 Task: Add the record related list component in the site builder.
Action: Mouse moved to (1126, 80)
Screenshot: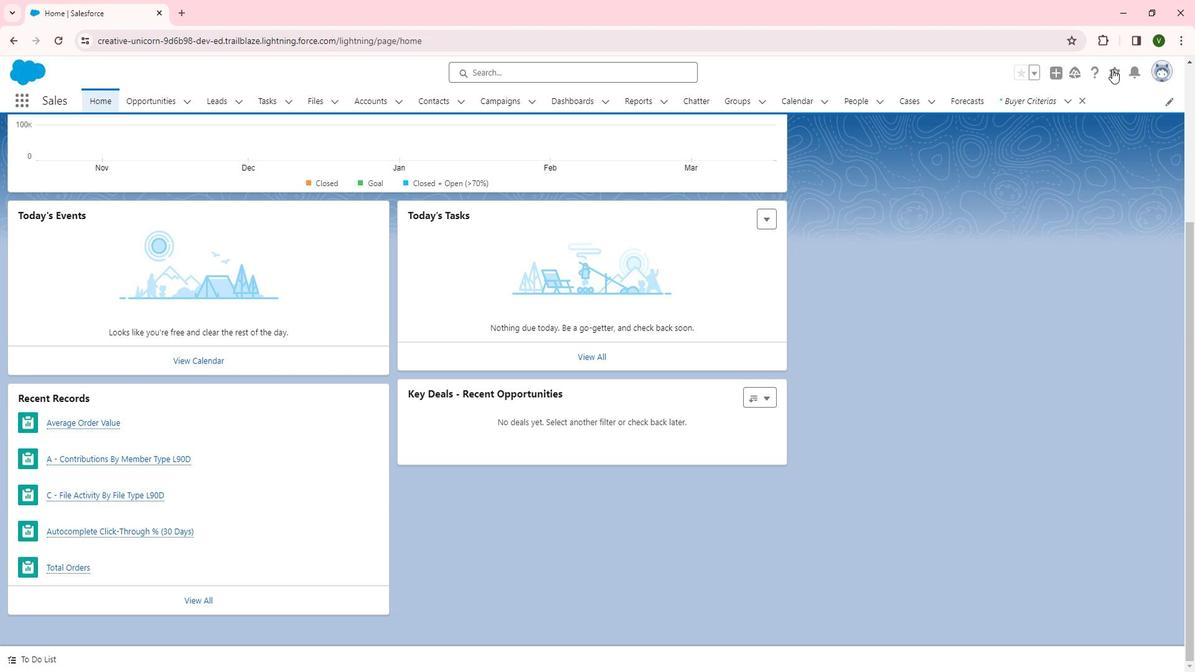 
Action: Mouse pressed left at (1126, 80)
Screenshot: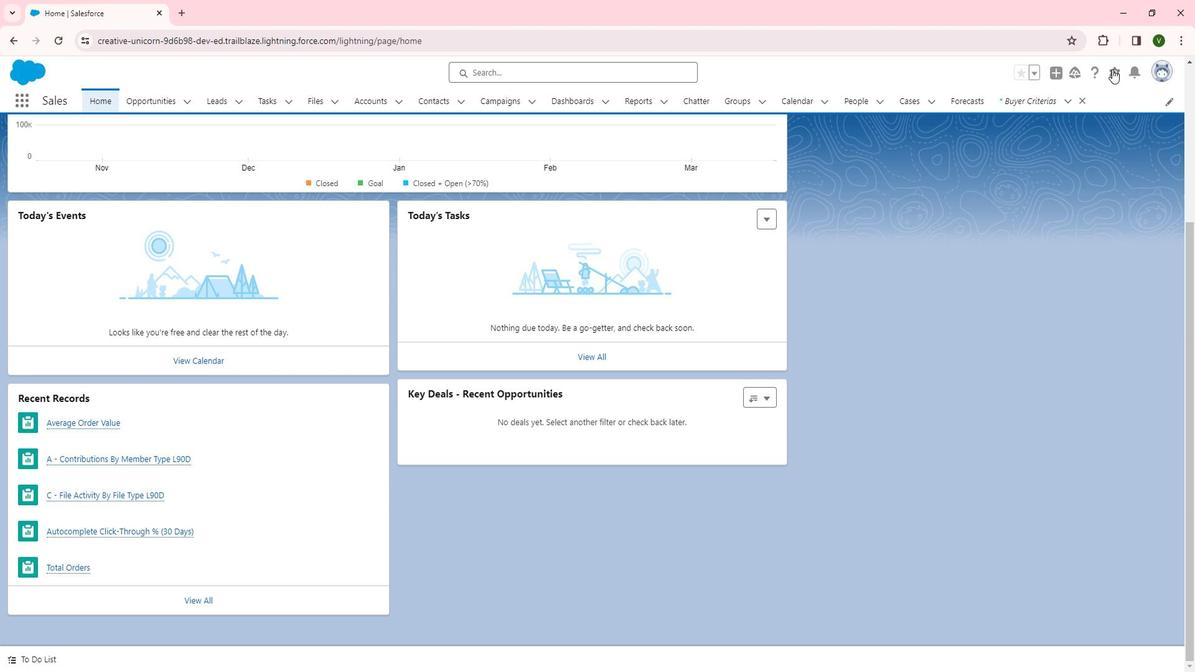 
Action: Mouse moved to (1072, 116)
Screenshot: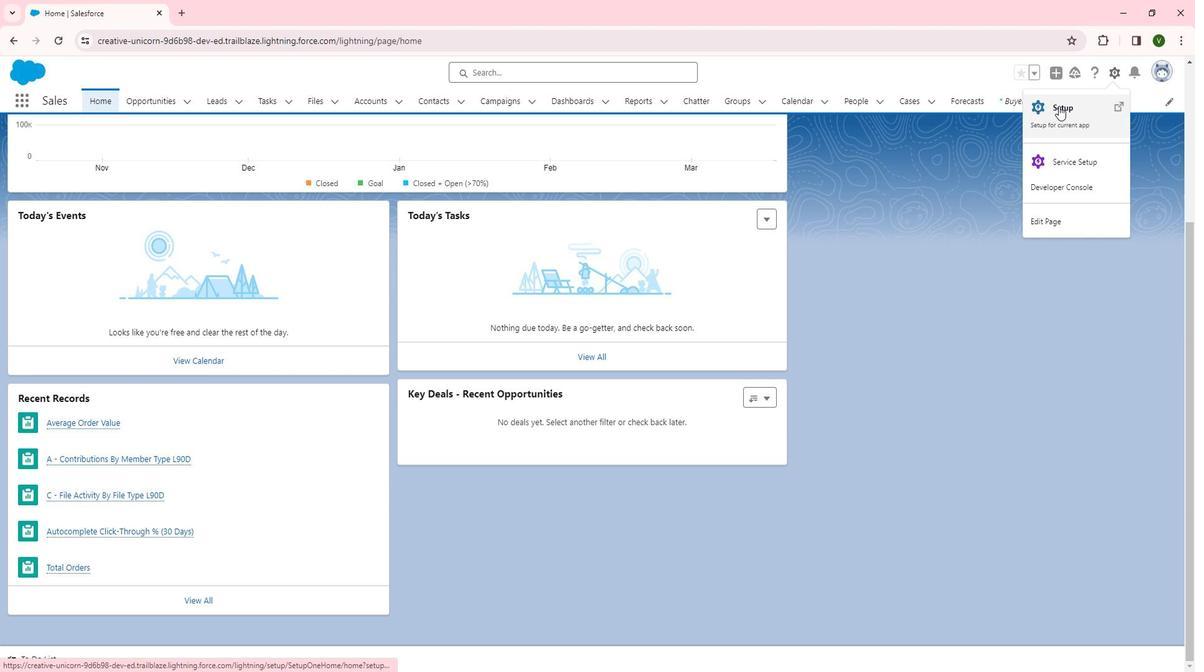 
Action: Mouse pressed left at (1072, 116)
Screenshot: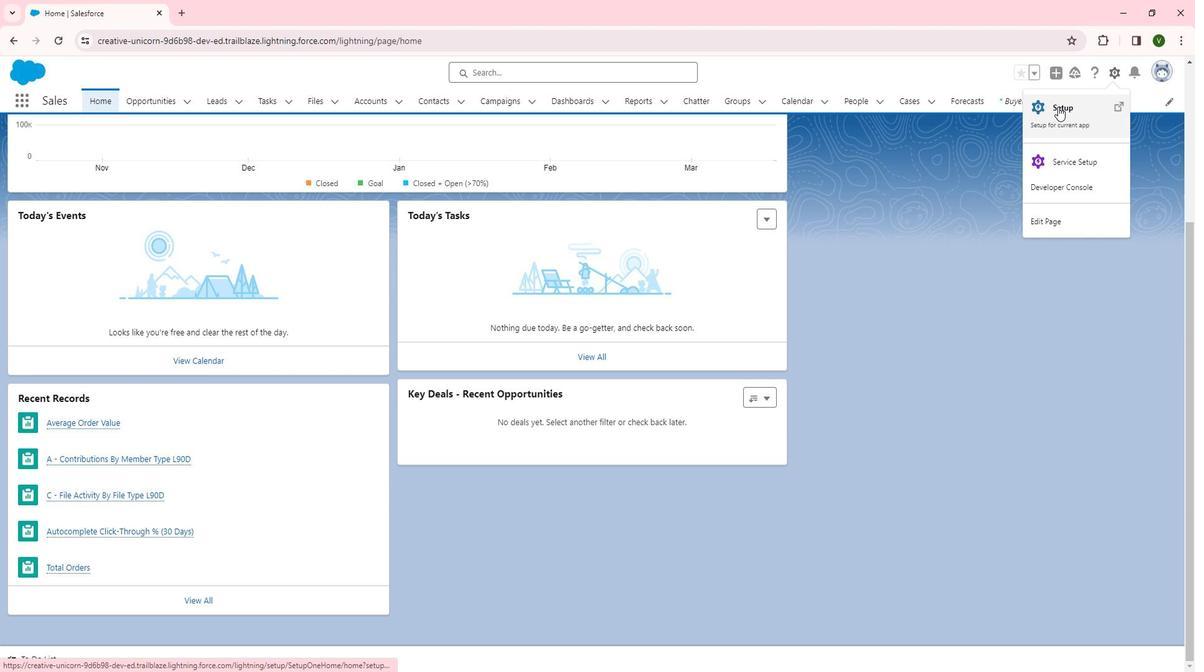 
Action: Mouse moved to (98, 295)
Screenshot: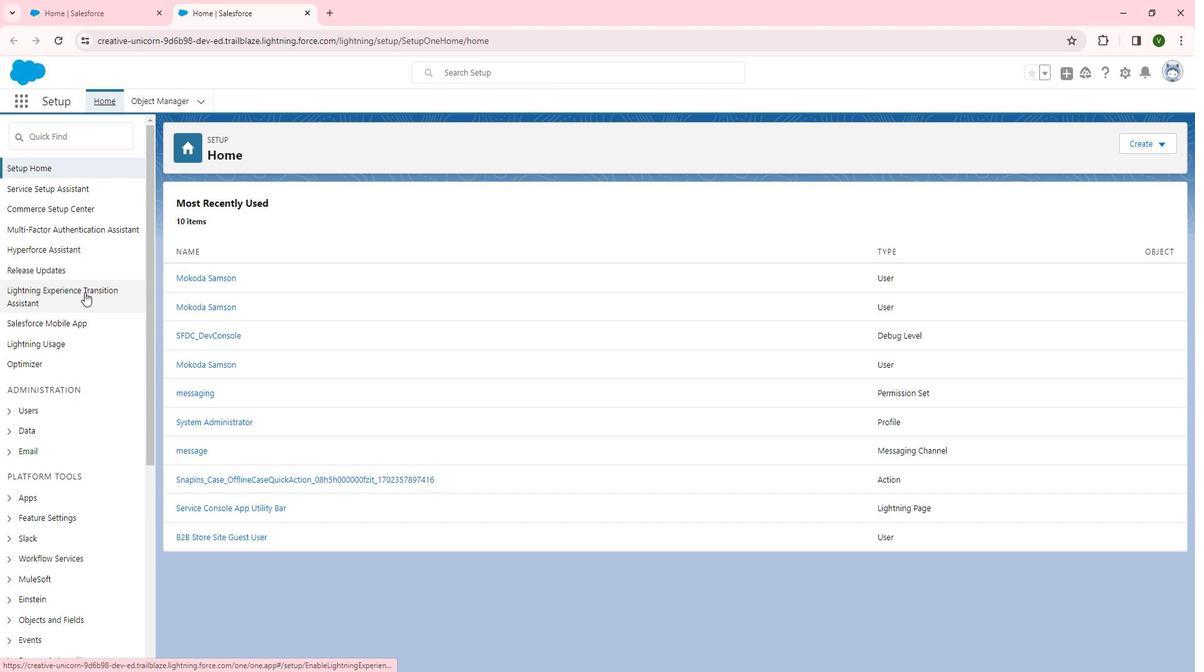 
Action: Mouse scrolled (98, 294) with delta (0, 0)
Screenshot: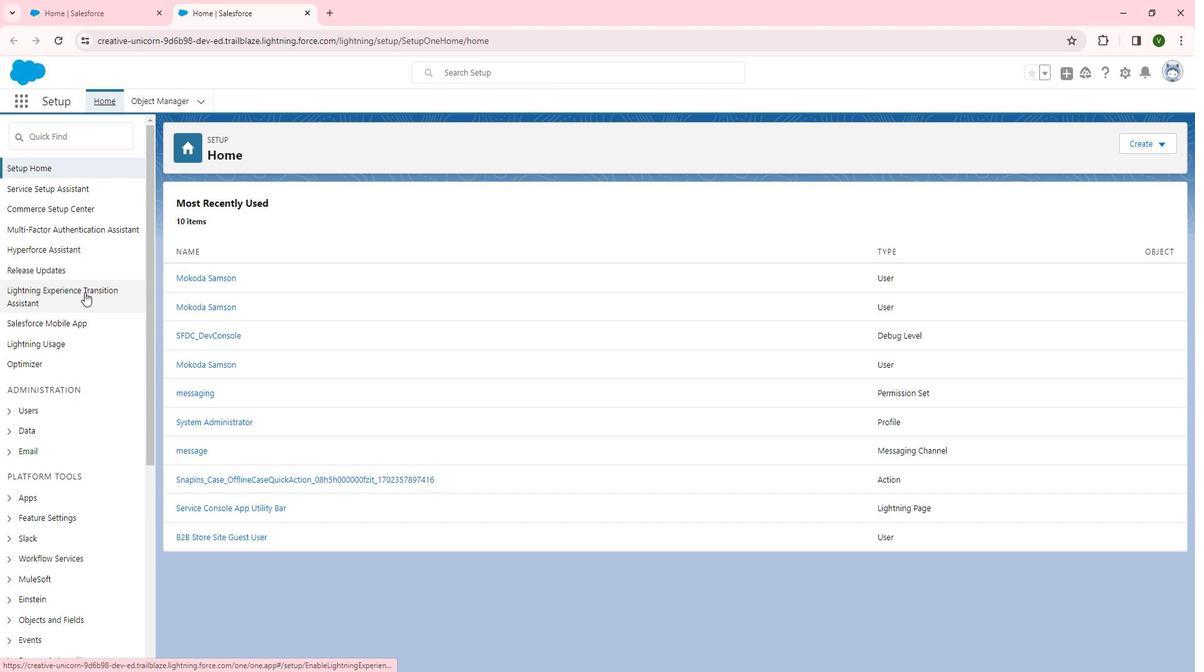 
Action: Mouse scrolled (98, 294) with delta (0, 0)
Screenshot: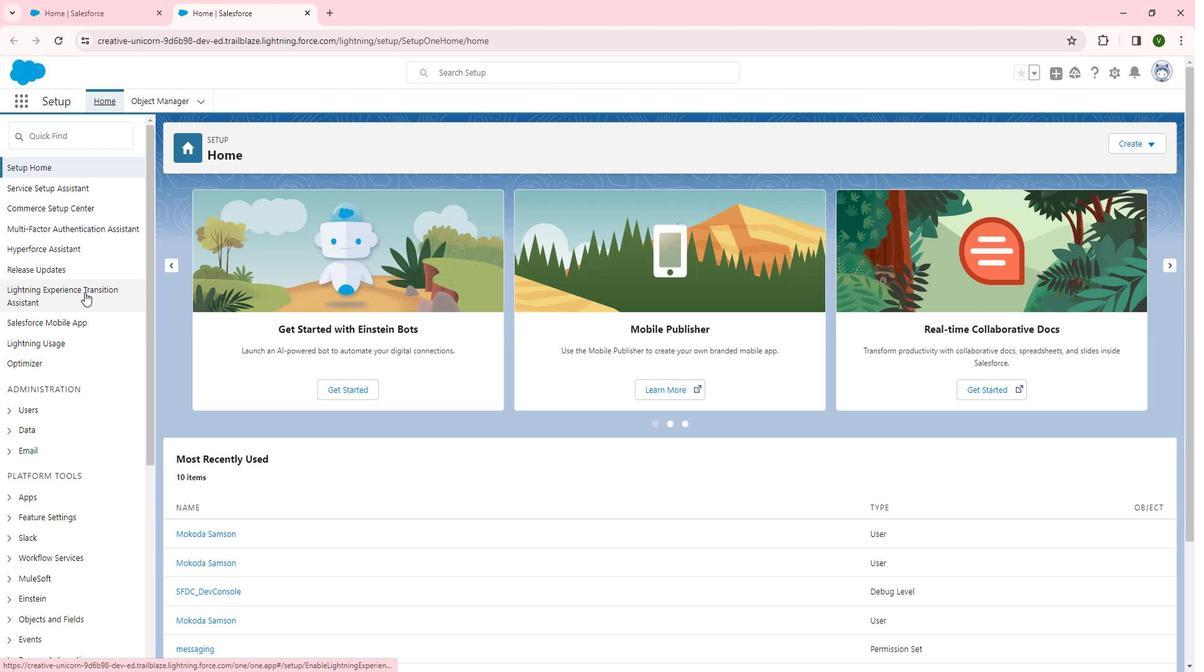 
Action: Mouse moved to (75, 384)
Screenshot: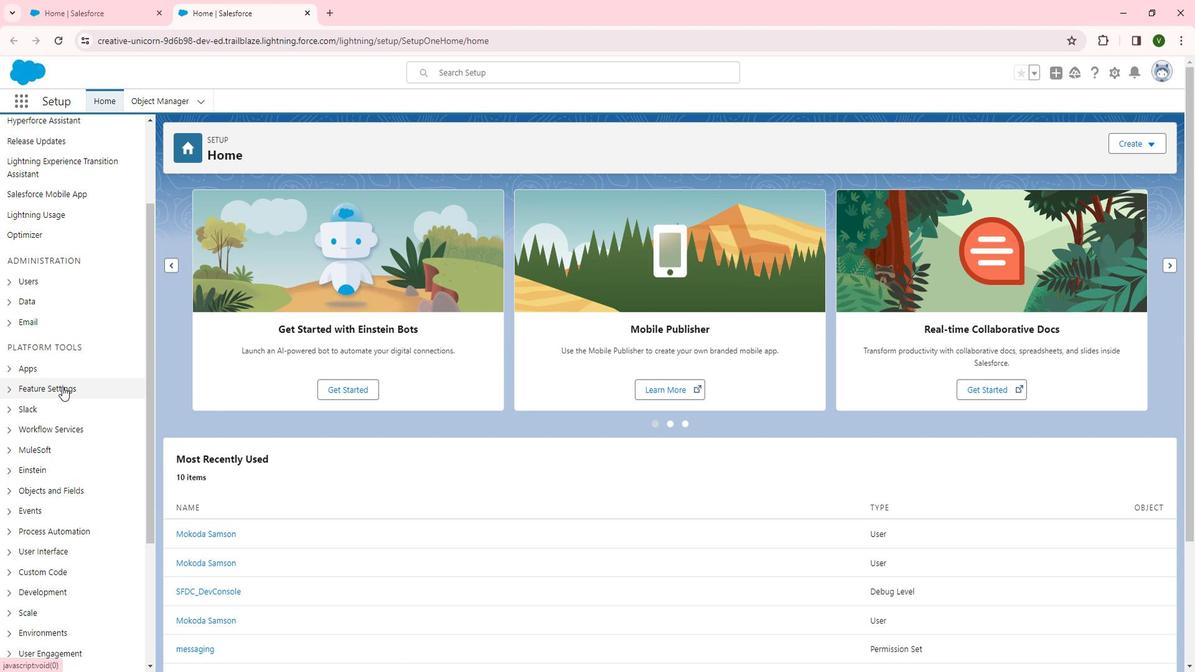 
Action: Mouse pressed left at (75, 384)
Screenshot: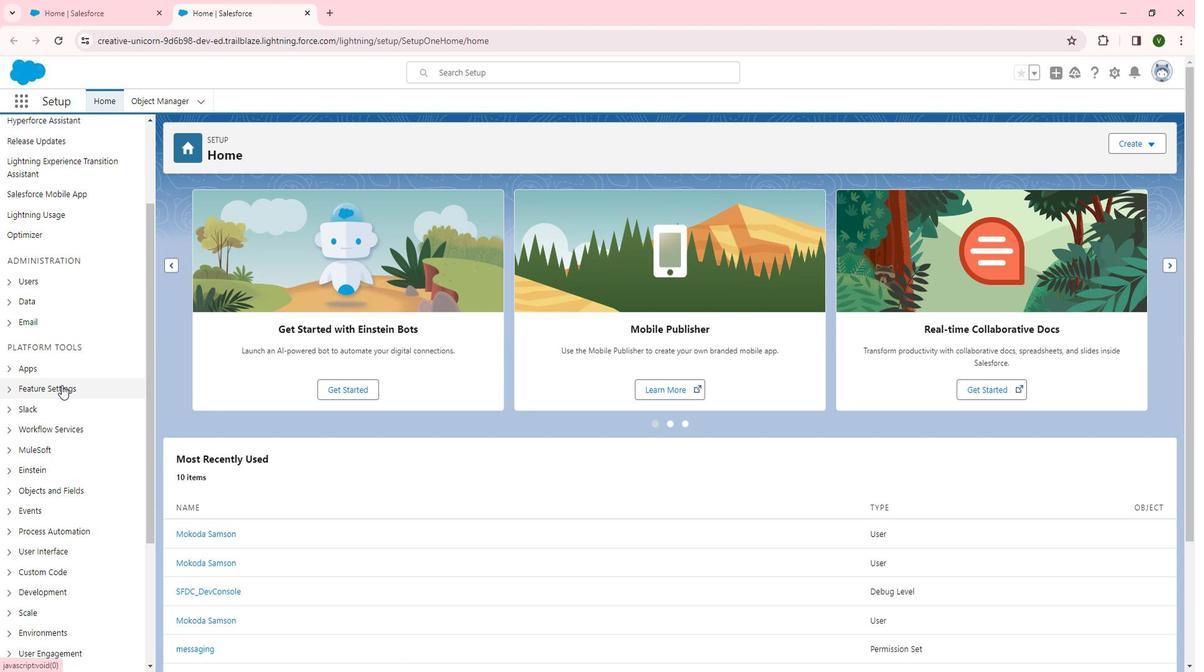 
Action: Mouse moved to (160, 334)
Screenshot: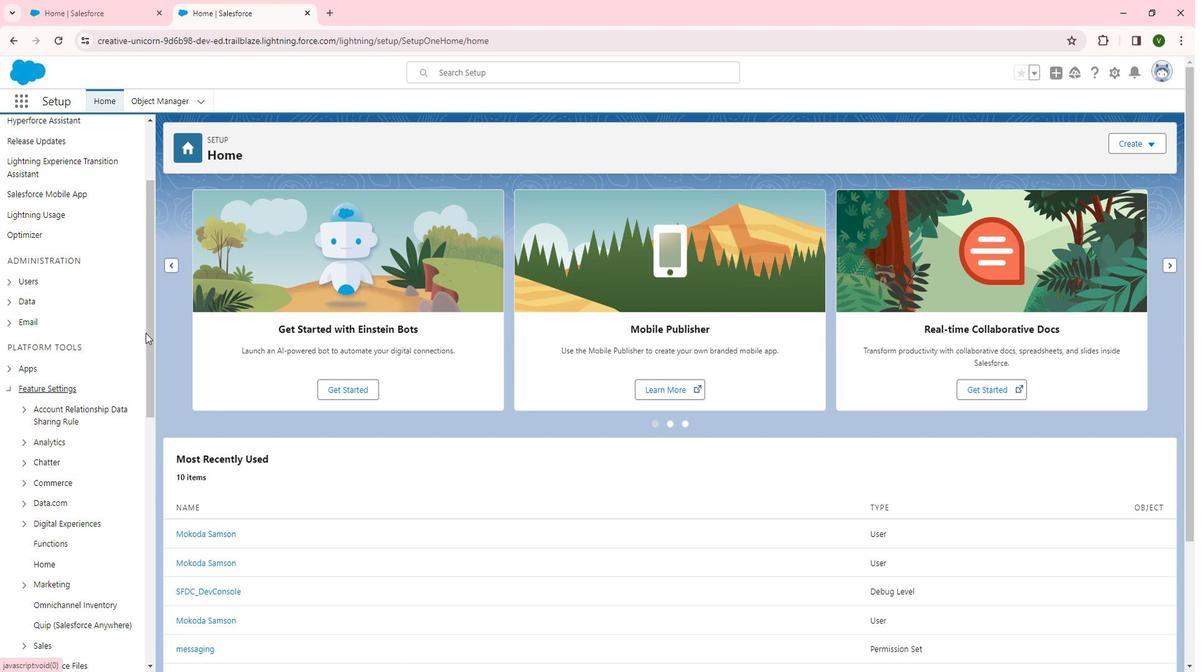 
Action: Mouse scrolled (160, 333) with delta (0, 0)
Screenshot: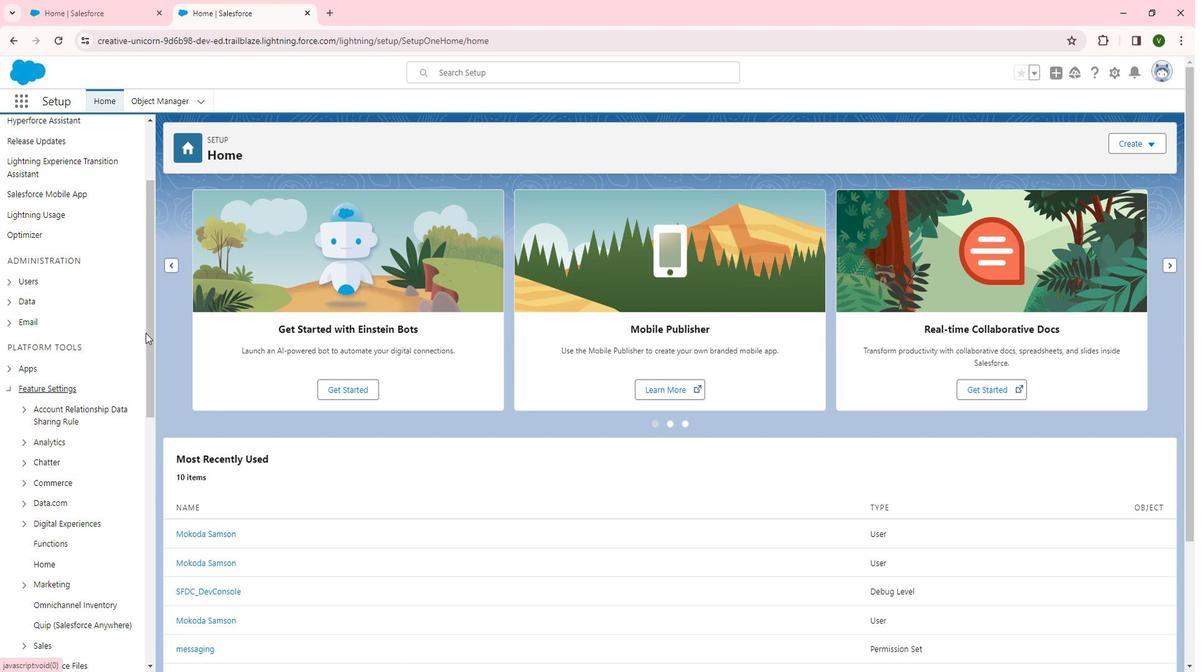 
Action: Mouse scrolled (160, 333) with delta (0, 0)
Screenshot: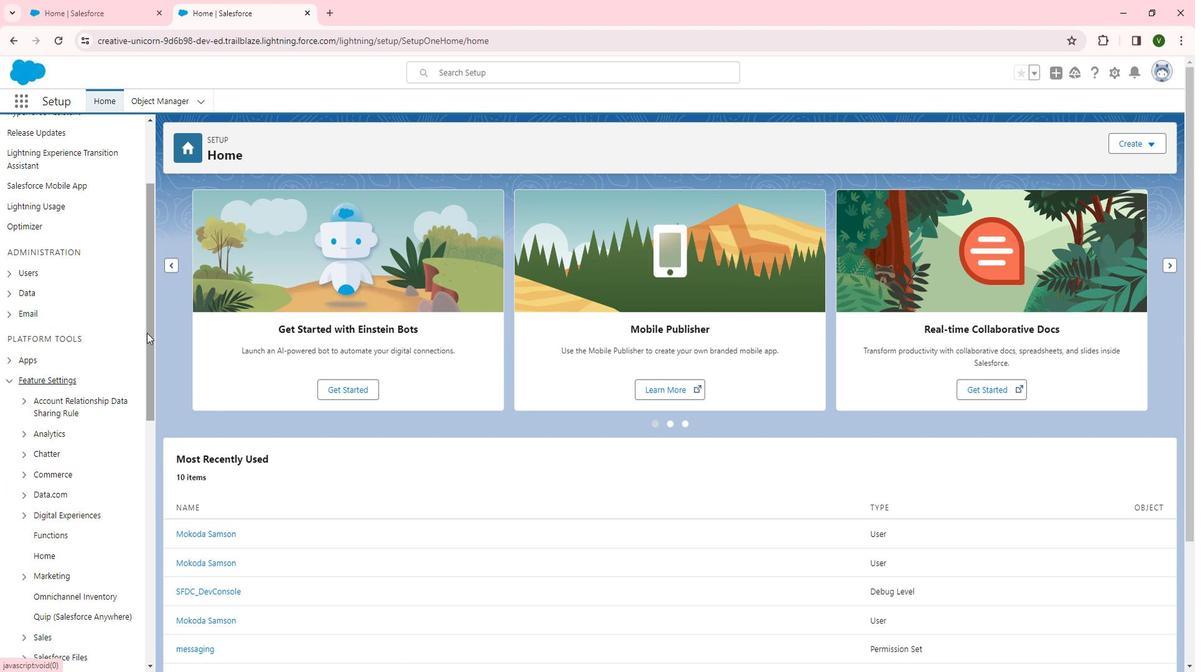 
Action: Mouse moved to (78, 392)
Screenshot: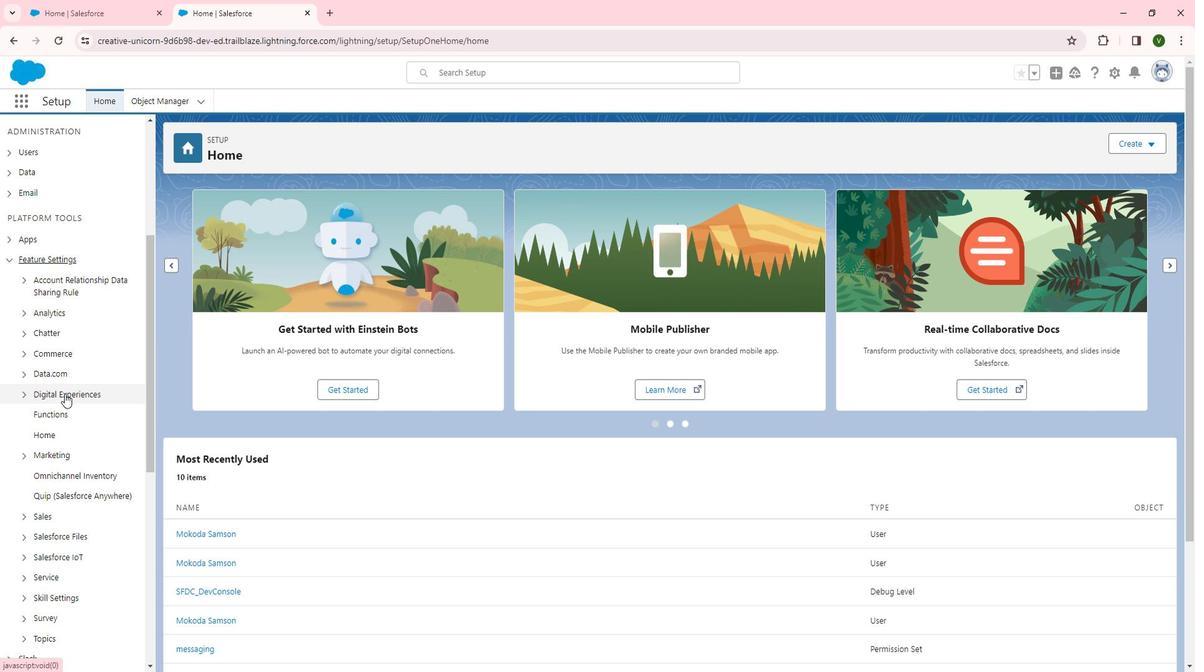 
Action: Mouse pressed left at (78, 392)
Screenshot: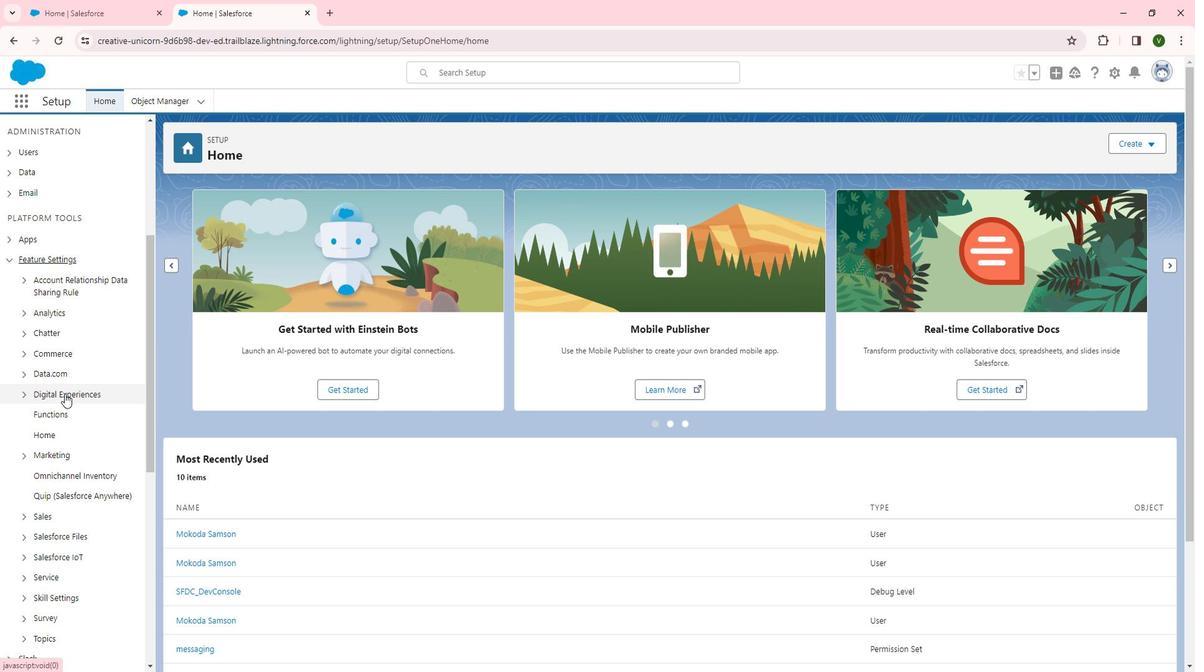 
Action: Mouse moved to (84, 390)
Screenshot: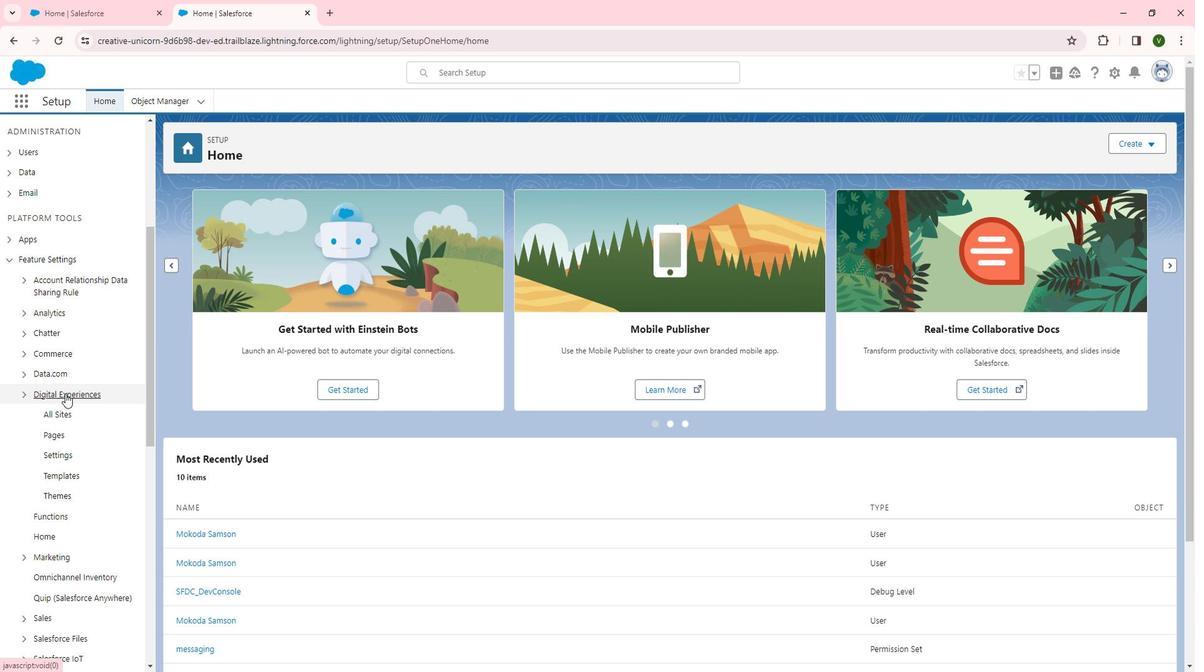 
Action: Mouse scrolled (84, 389) with delta (0, 0)
Screenshot: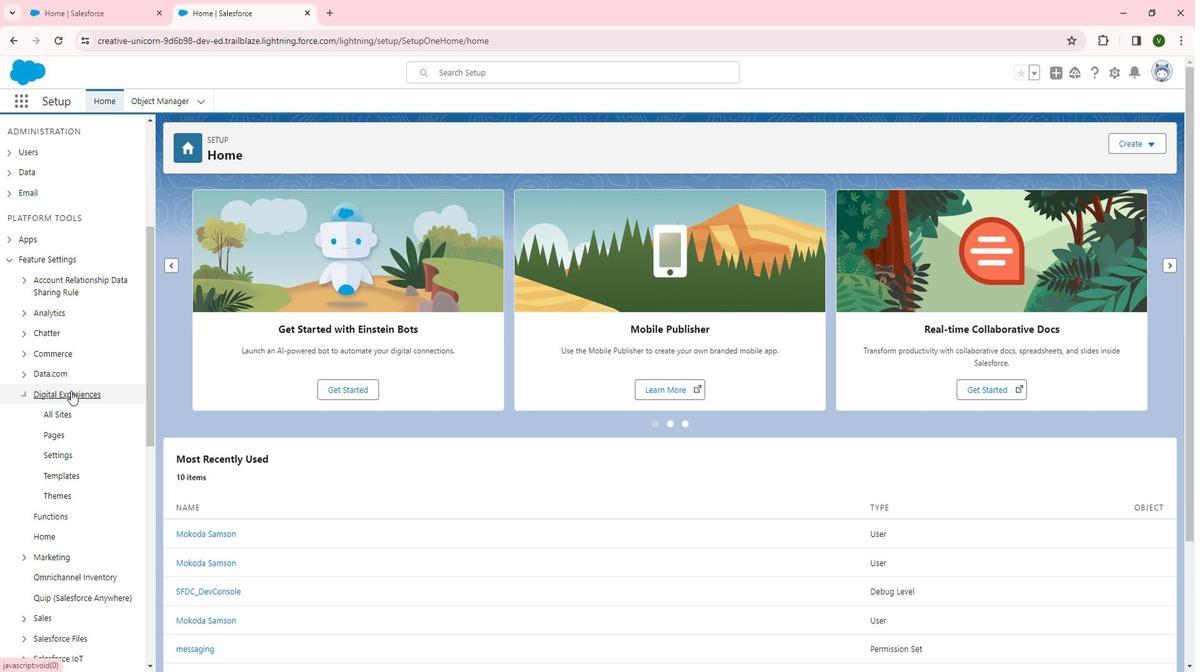 
Action: Mouse scrolled (84, 389) with delta (0, 0)
Screenshot: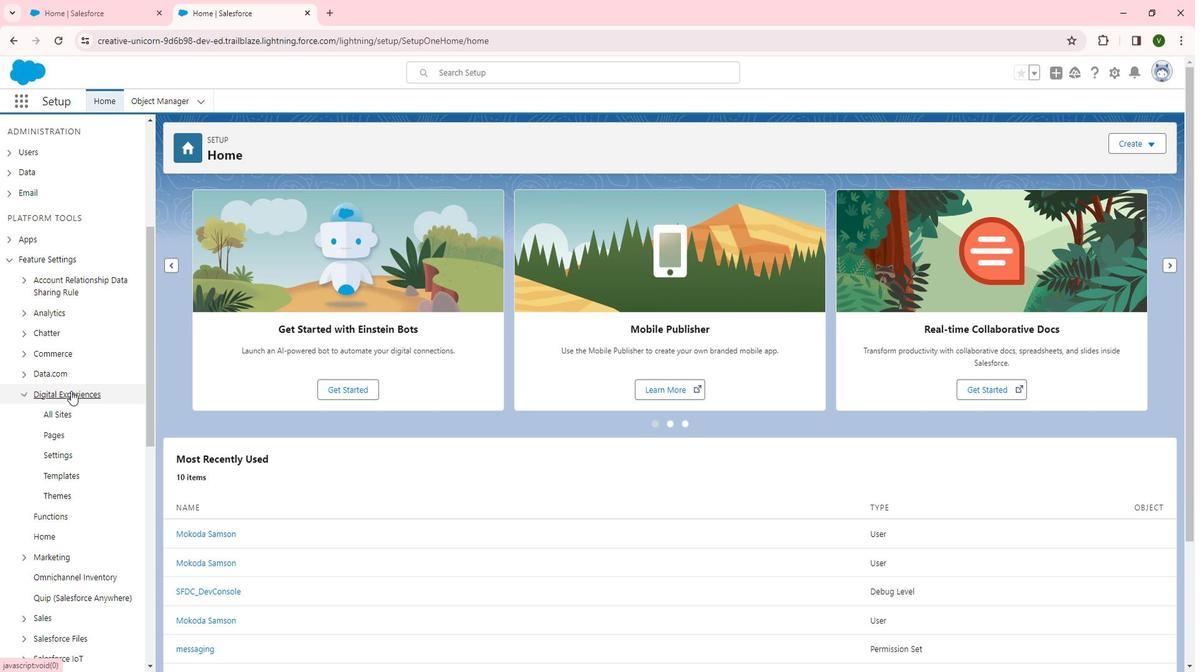 
Action: Mouse moved to (79, 290)
Screenshot: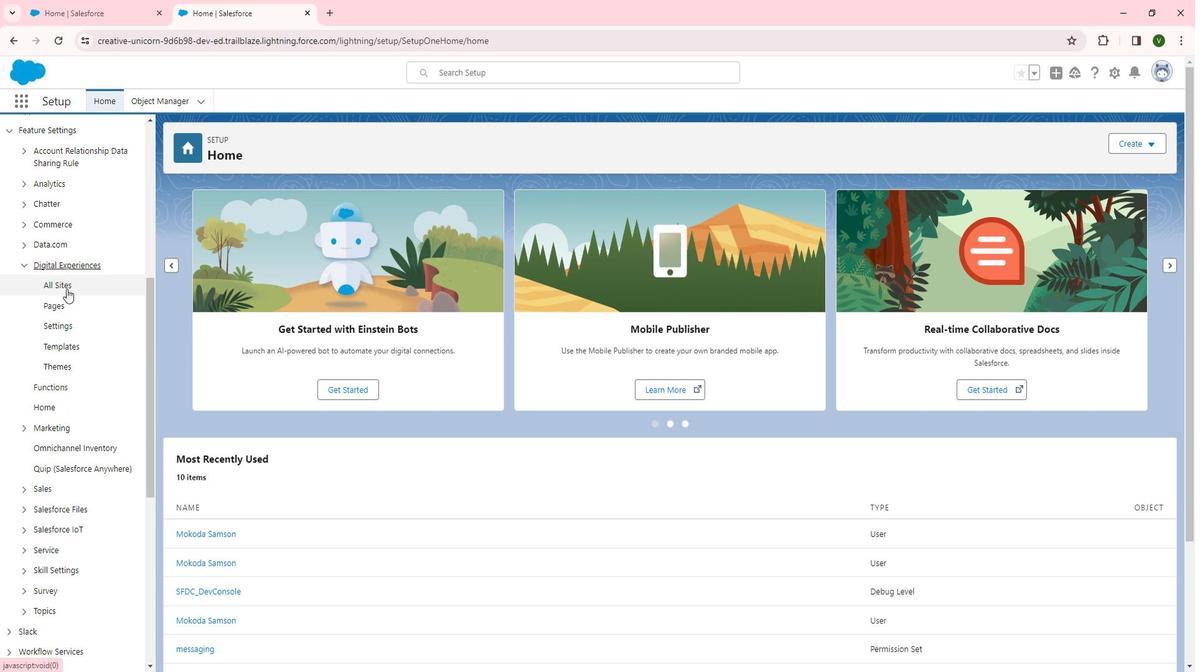 
Action: Mouse pressed left at (79, 290)
Screenshot: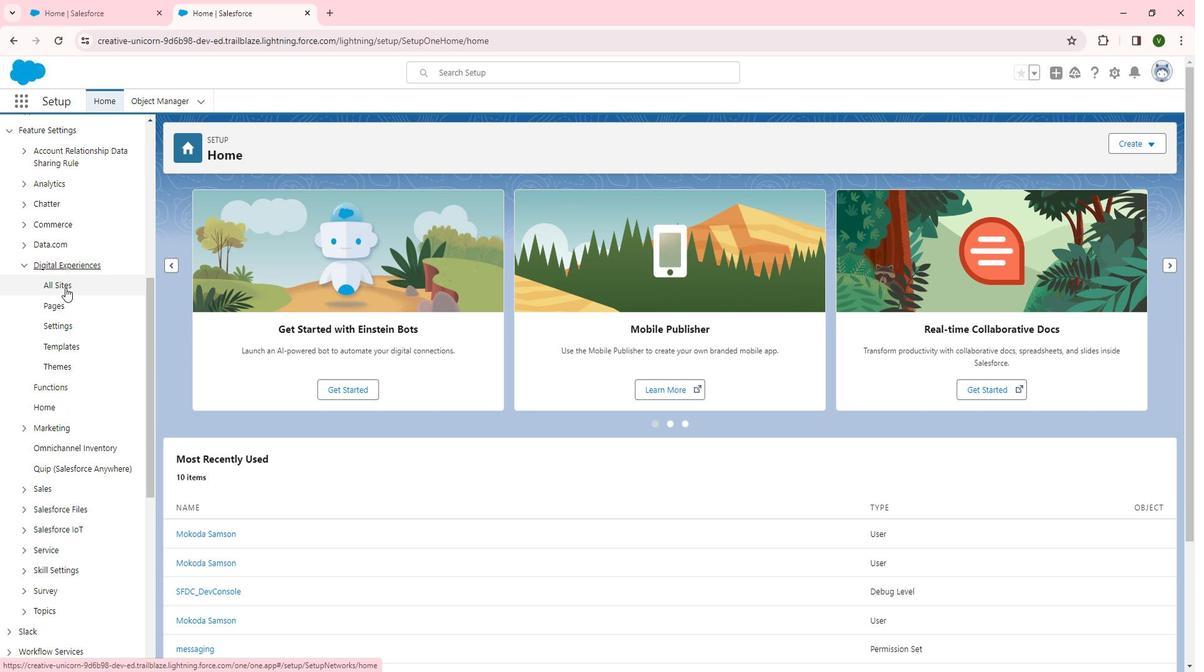 
Action: Mouse moved to (216, 368)
Screenshot: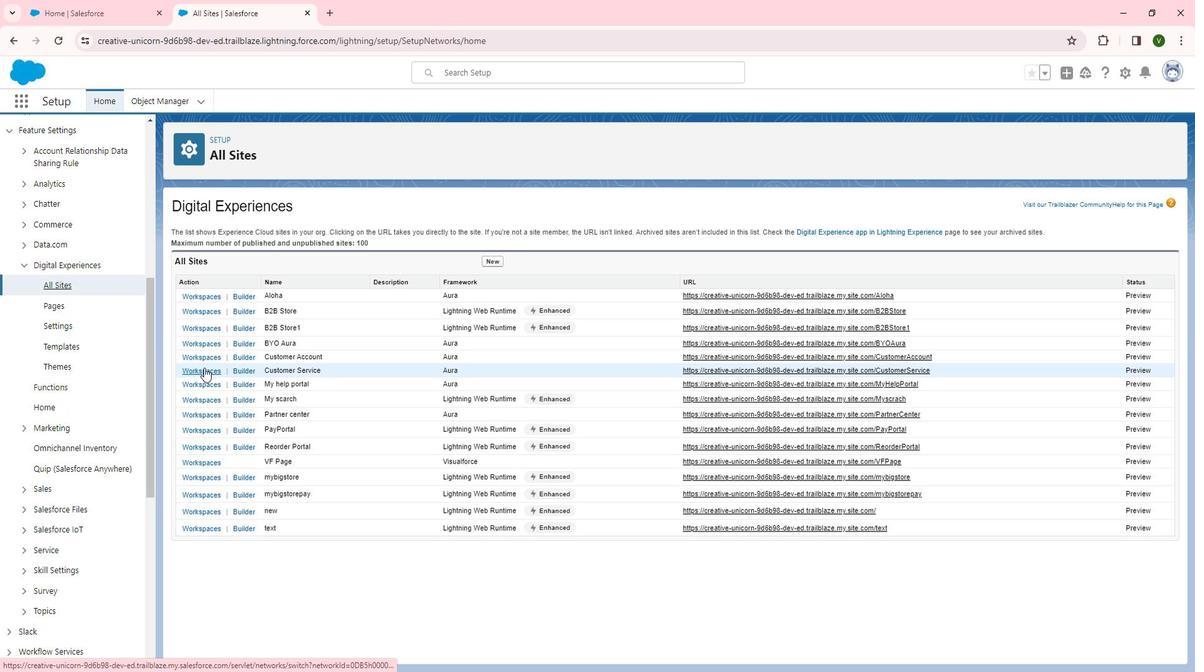 
Action: Mouse pressed left at (216, 368)
Screenshot: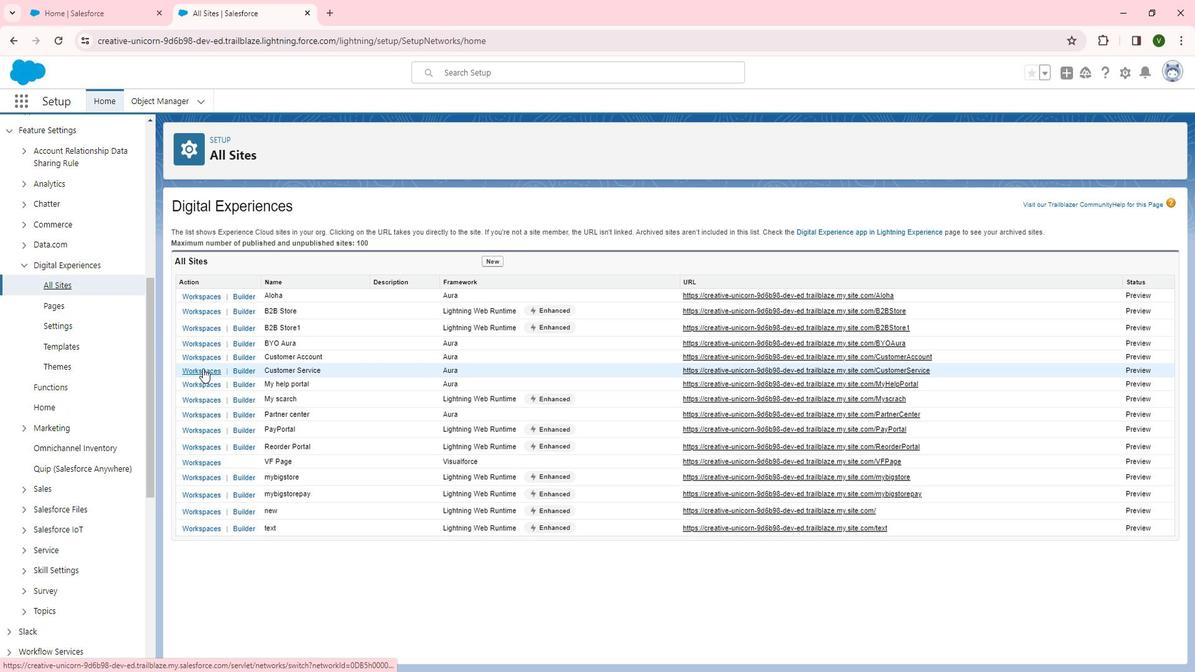 
Action: Mouse moved to (149, 300)
Screenshot: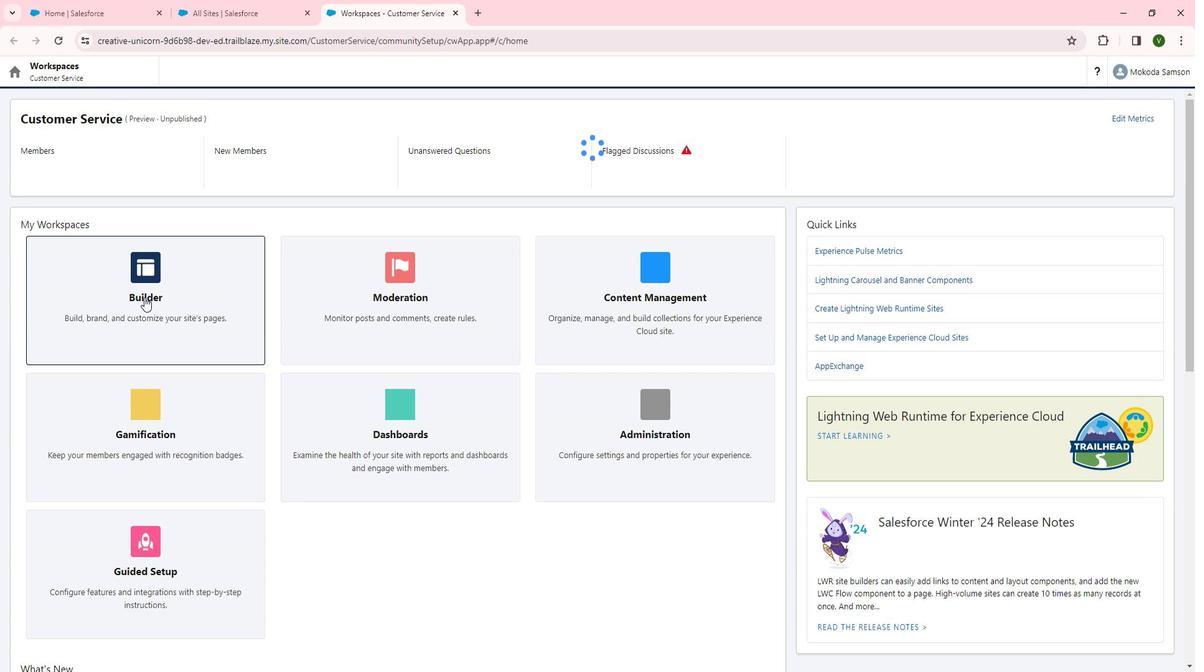 
Action: Mouse pressed left at (149, 300)
Screenshot: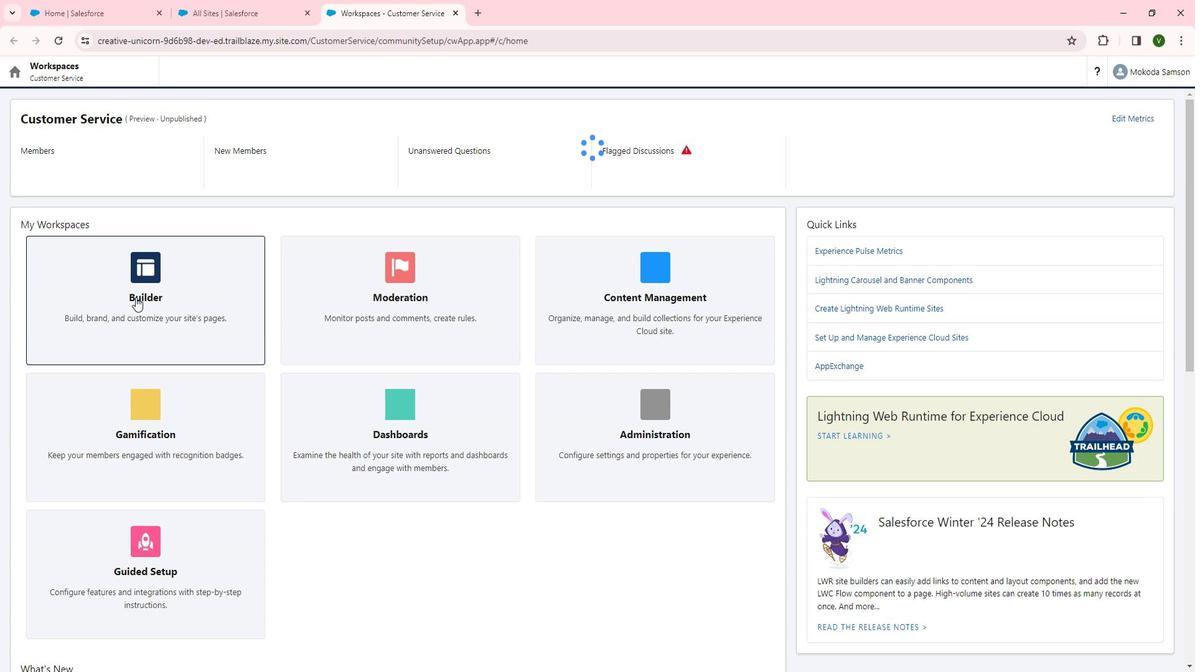 
Action: Mouse moved to (36, 130)
Screenshot: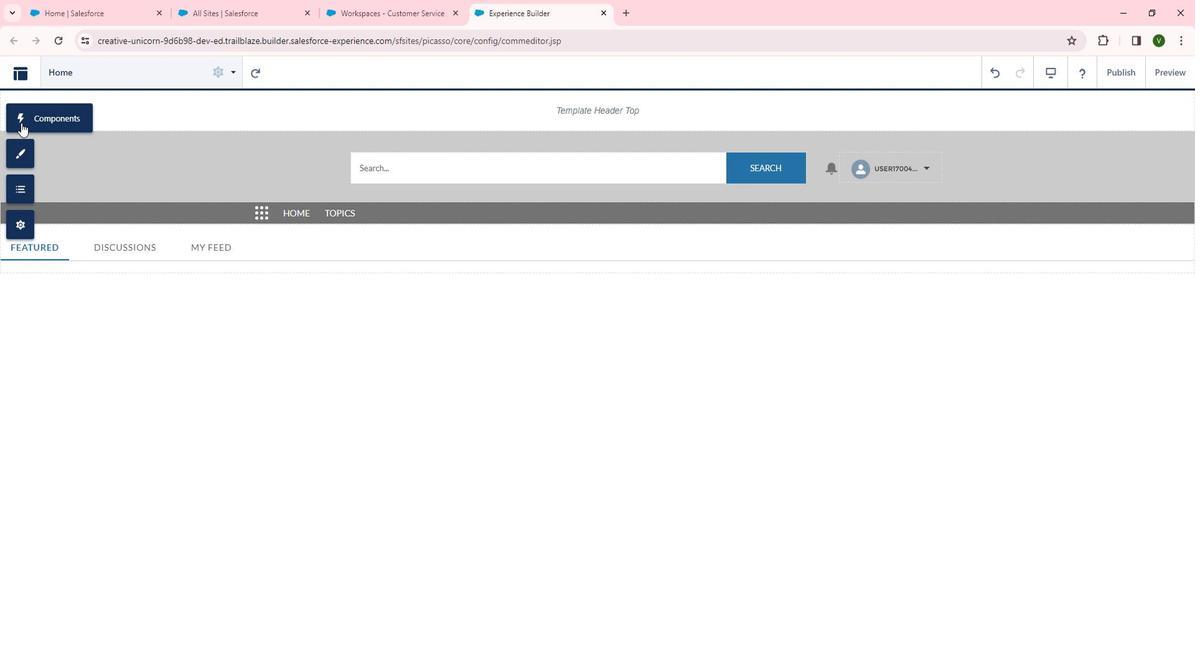 
Action: Mouse pressed left at (36, 130)
Screenshot: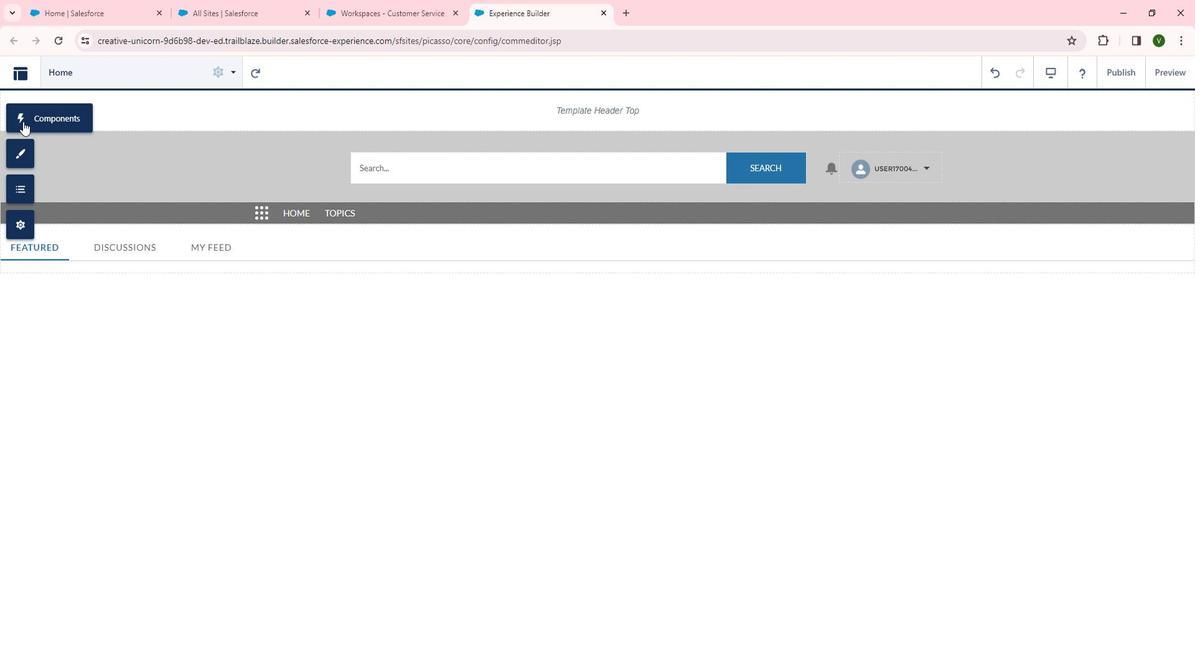 
Action: Mouse moved to (185, 454)
Screenshot: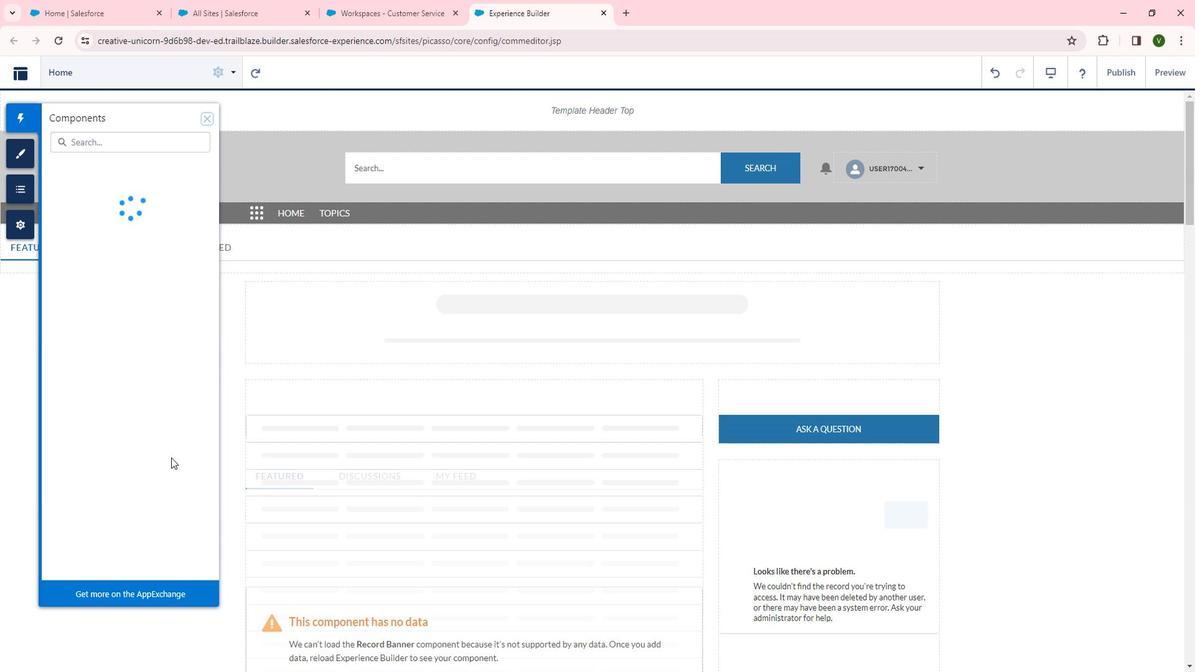 
Action: Mouse scrolled (185, 453) with delta (0, 0)
Screenshot: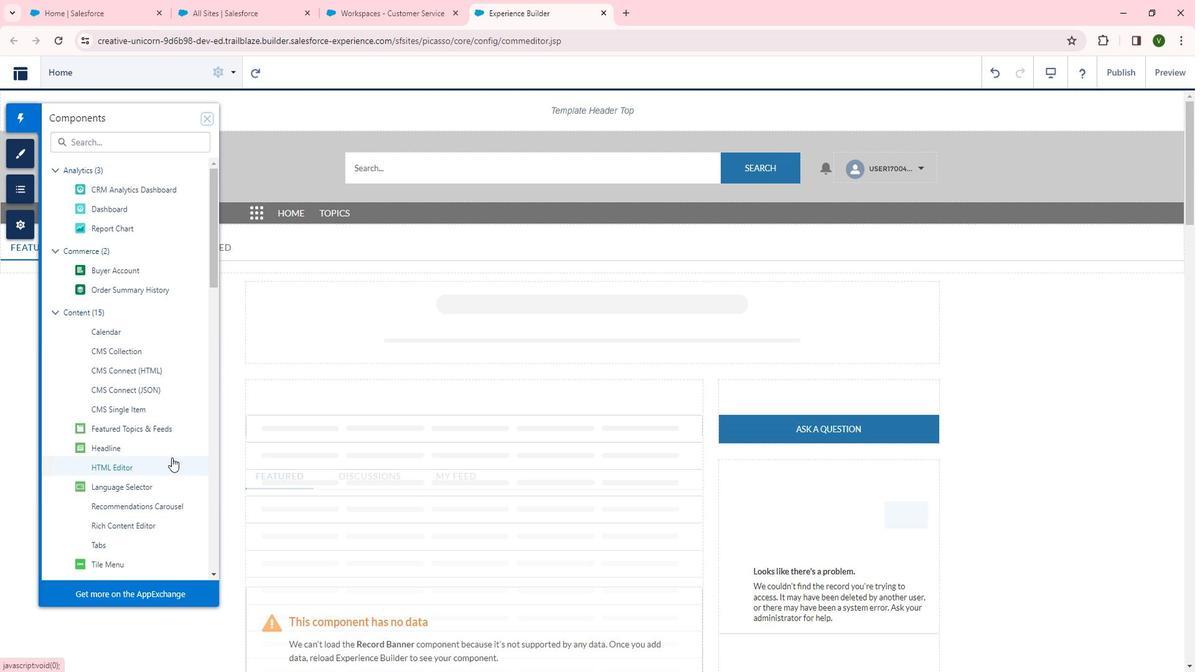 
Action: Mouse scrolled (185, 453) with delta (0, 0)
Screenshot: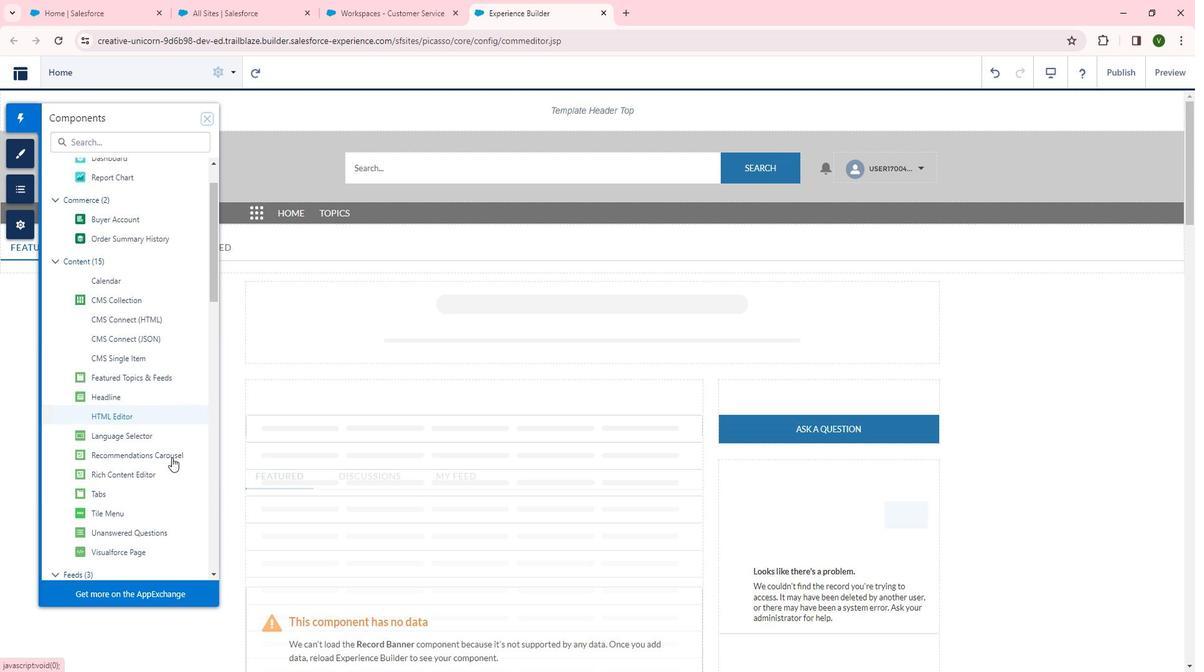 
Action: Mouse scrolled (185, 453) with delta (0, 0)
Screenshot: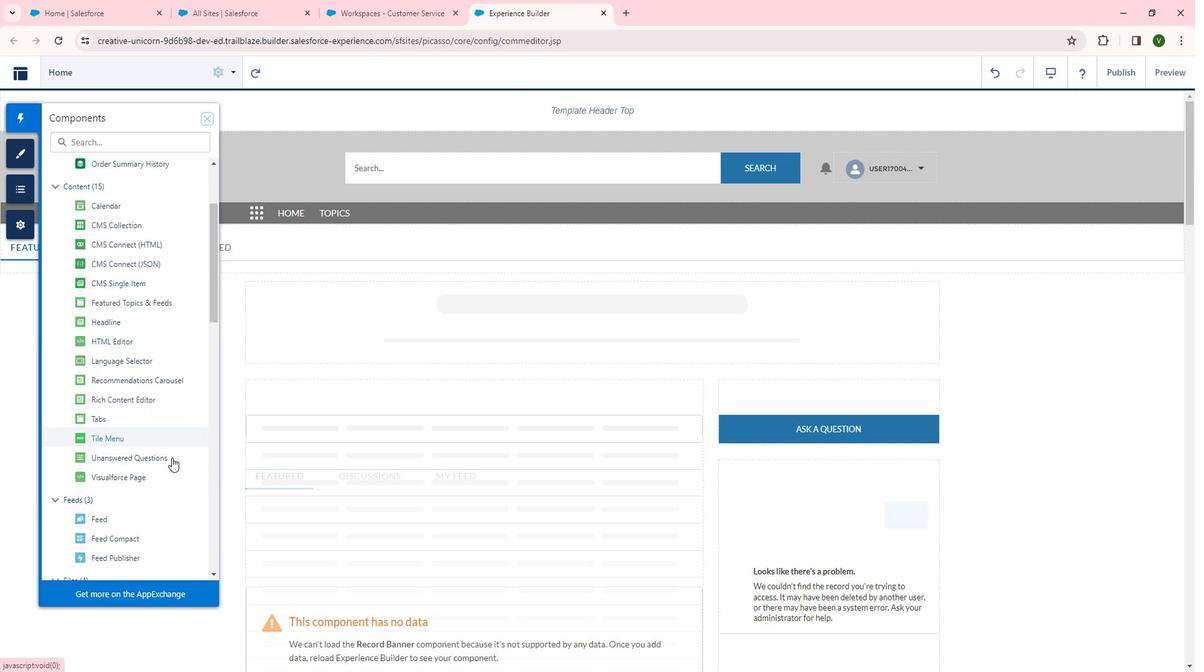 
Action: Mouse scrolled (185, 453) with delta (0, 0)
Screenshot: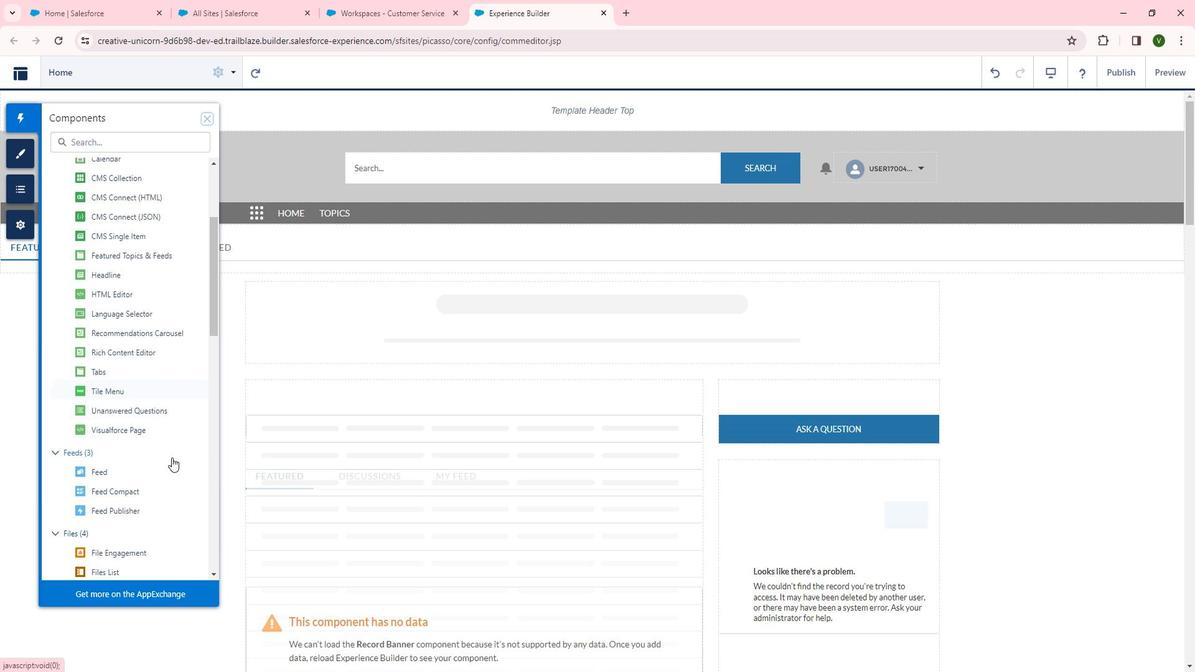 
Action: Mouse scrolled (185, 453) with delta (0, 0)
Screenshot: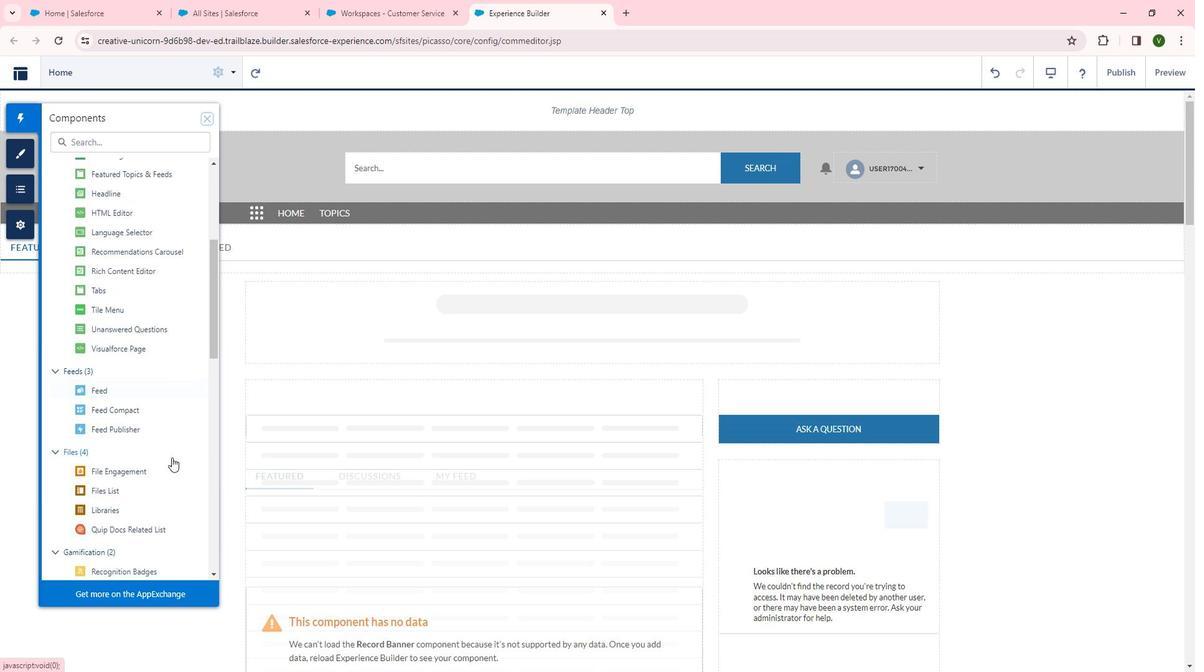 
Action: Mouse moved to (470, 519)
Screenshot: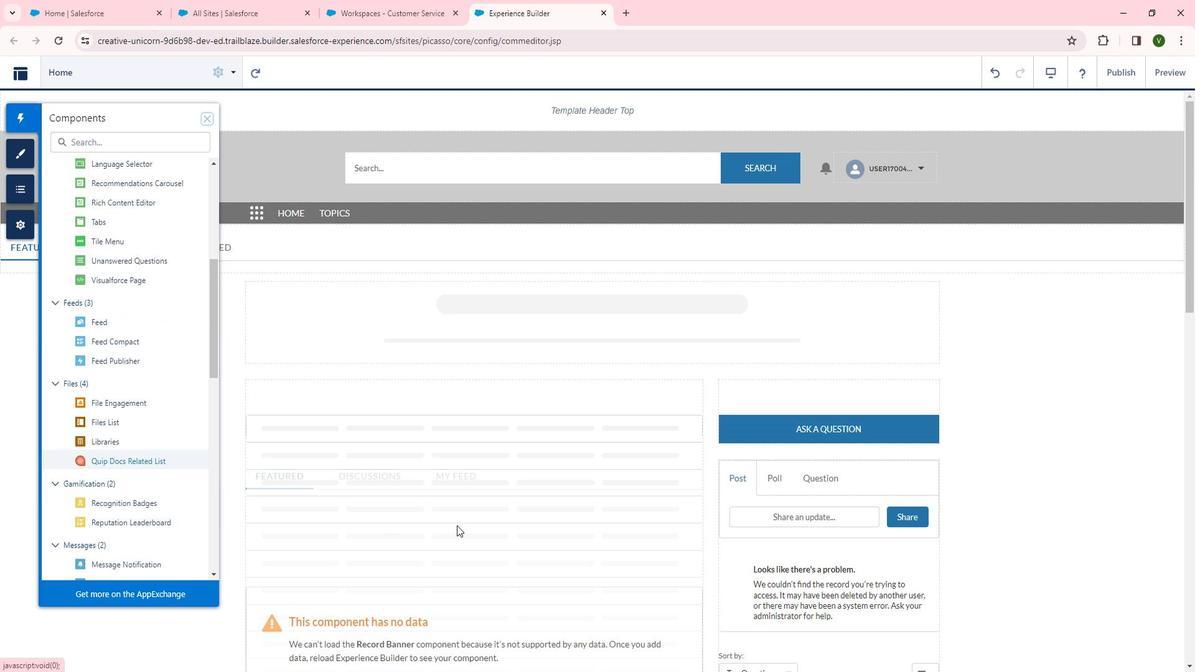 
Action: Mouse scrolled (470, 519) with delta (0, 0)
Screenshot: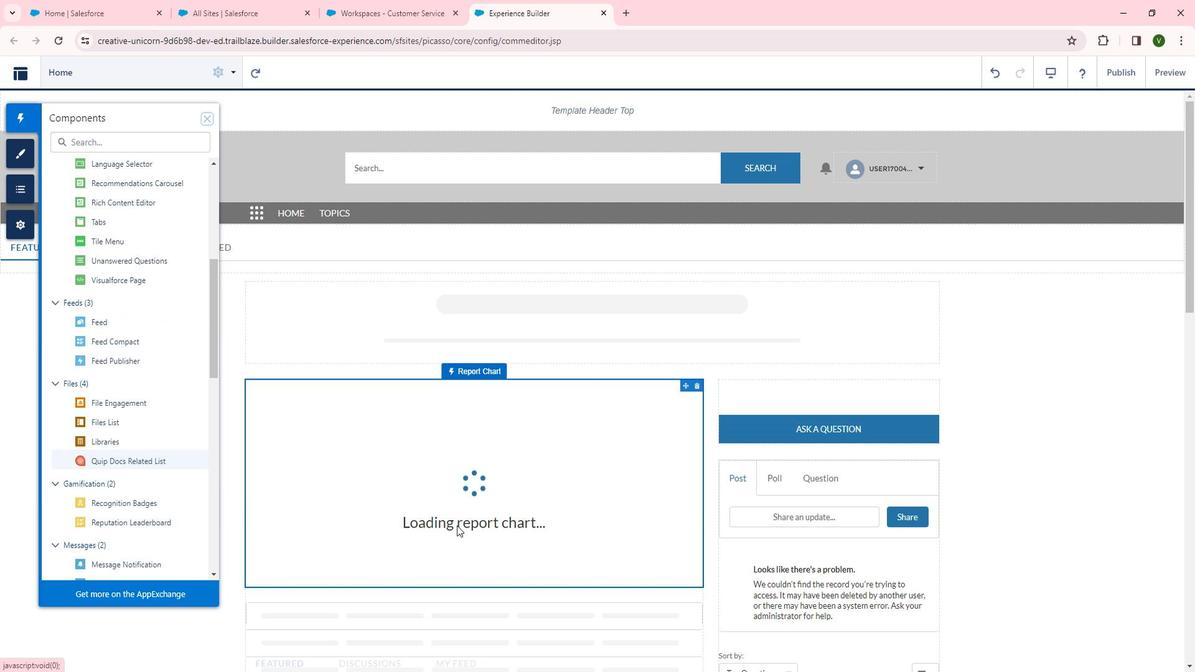 
Action: Mouse scrolled (470, 519) with delta (0, 0)
Screenshot: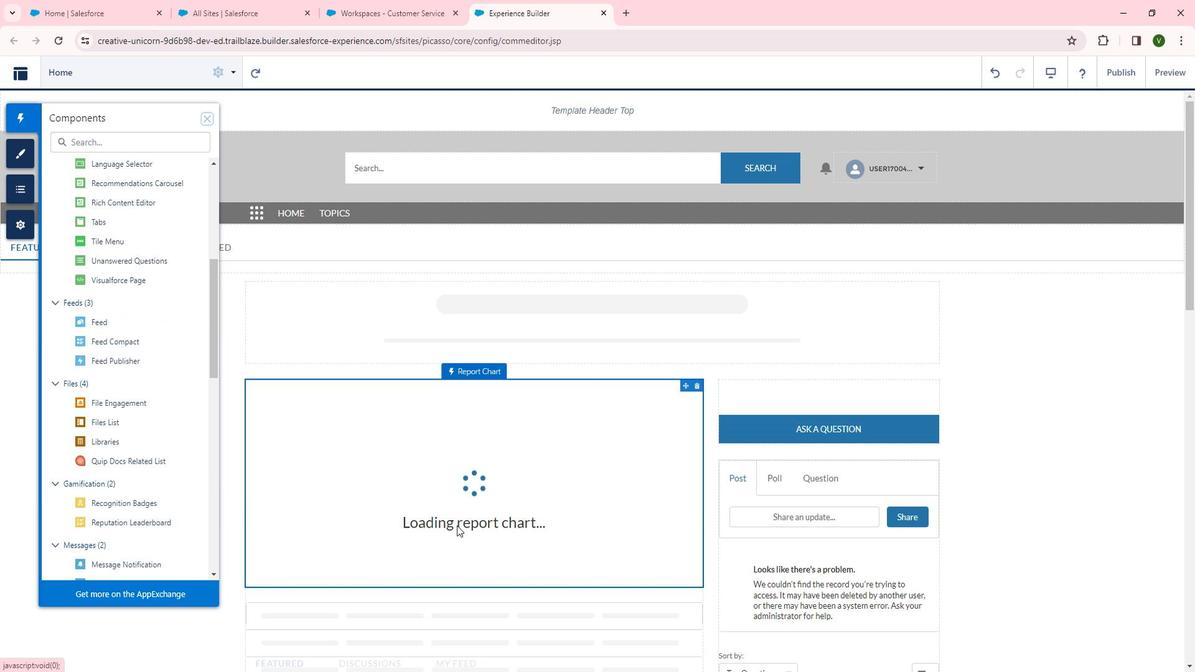 
Action: Mouse scrolled (470, 519) with delta (0, 0)
Screenshot: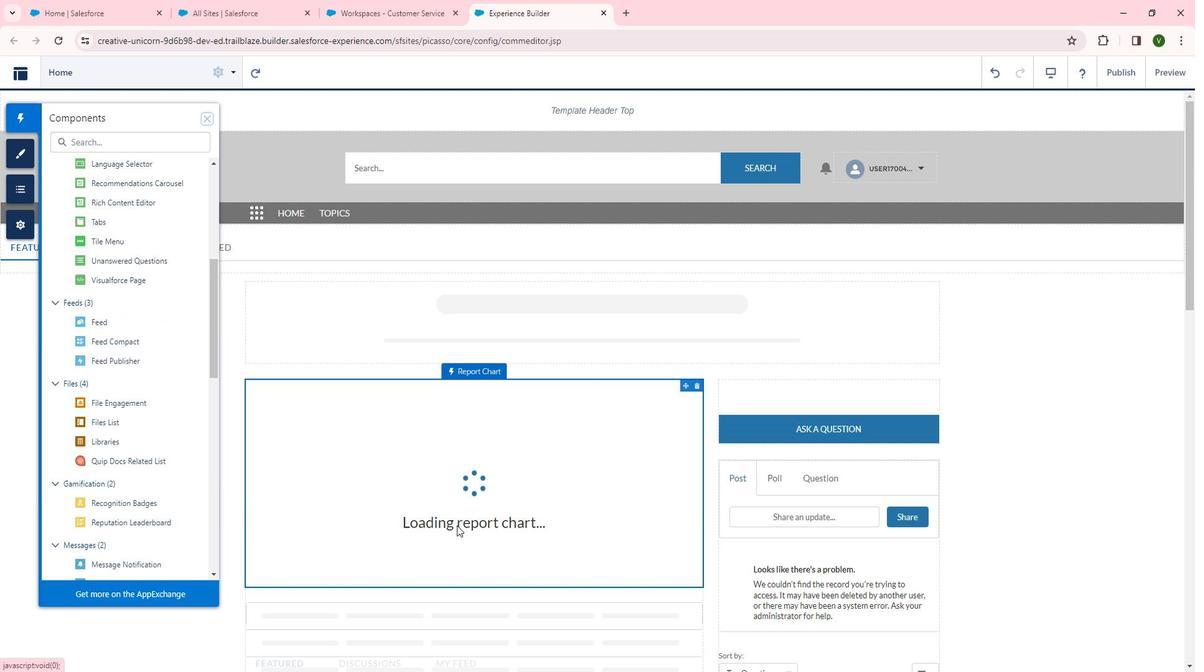 
Action: Mouse scrolled (470, 519) with delta (0, 0)
Screenshot: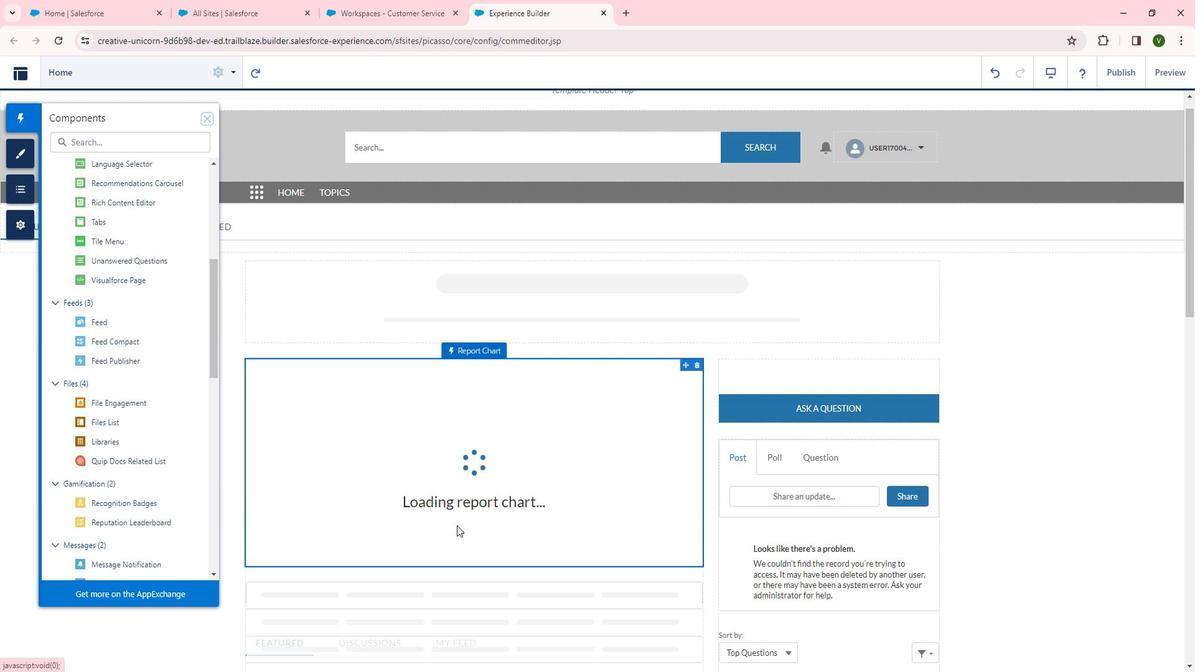 
Action: Mouse scrolled (470, 519) with delta (0, 0)
Screenshot: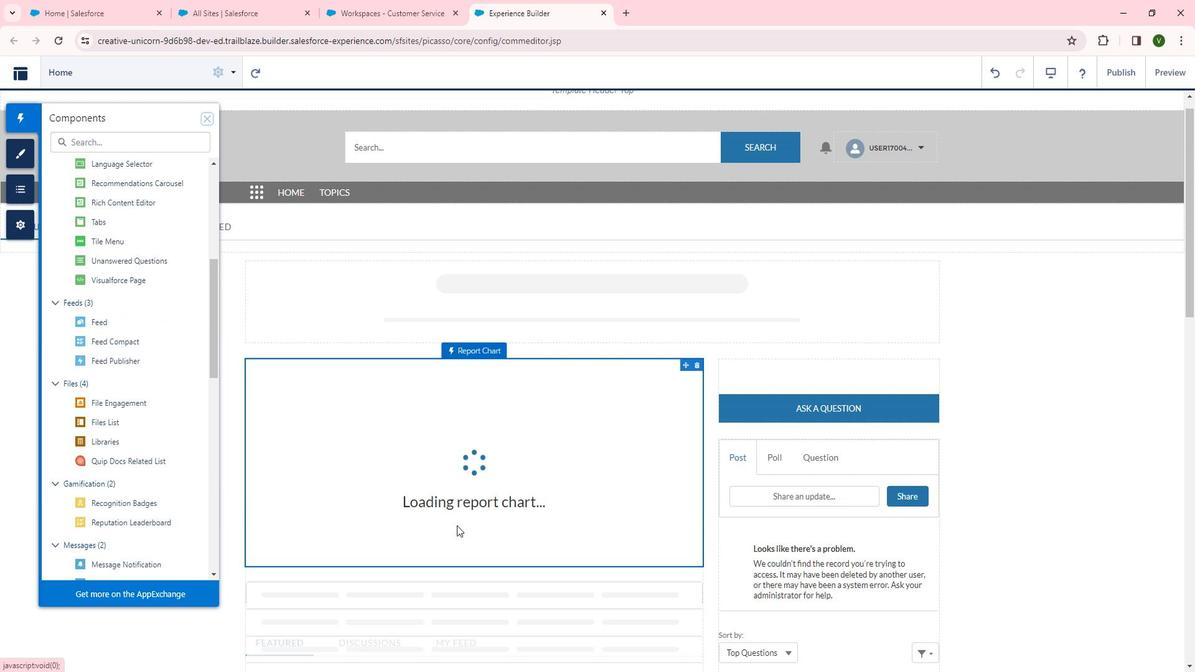 
Action: Mouse scrolled (470, 519) with delta (0, 0)
Screenshot: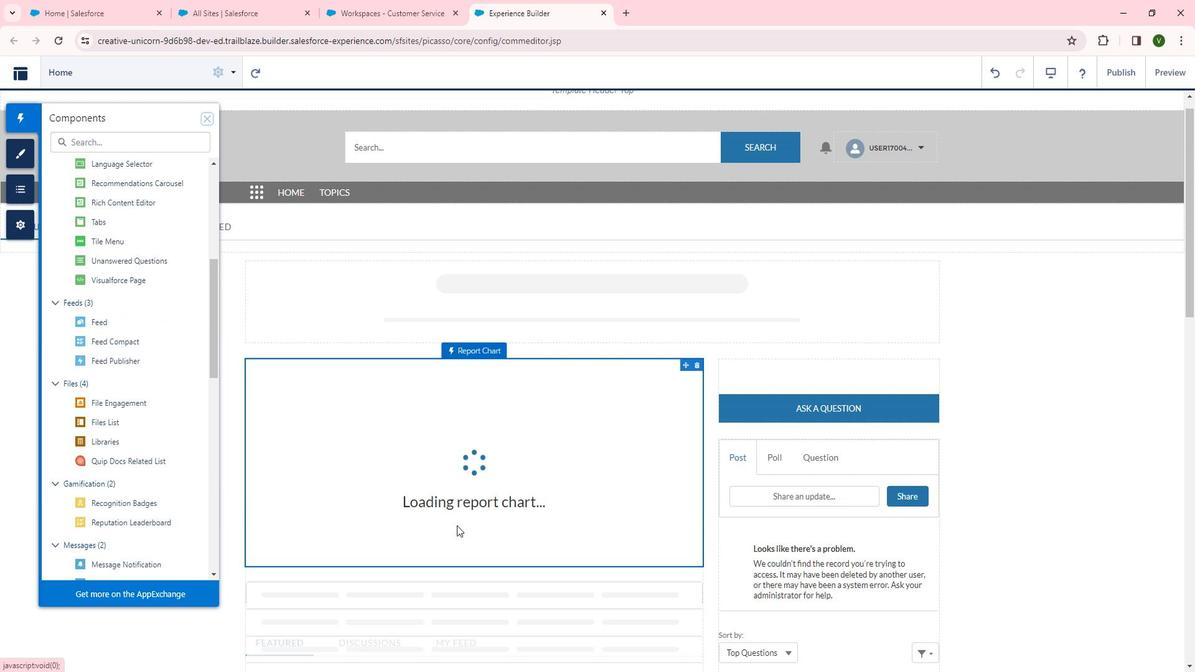 
Action: Mouse moved to (115, 478)
Screenshot: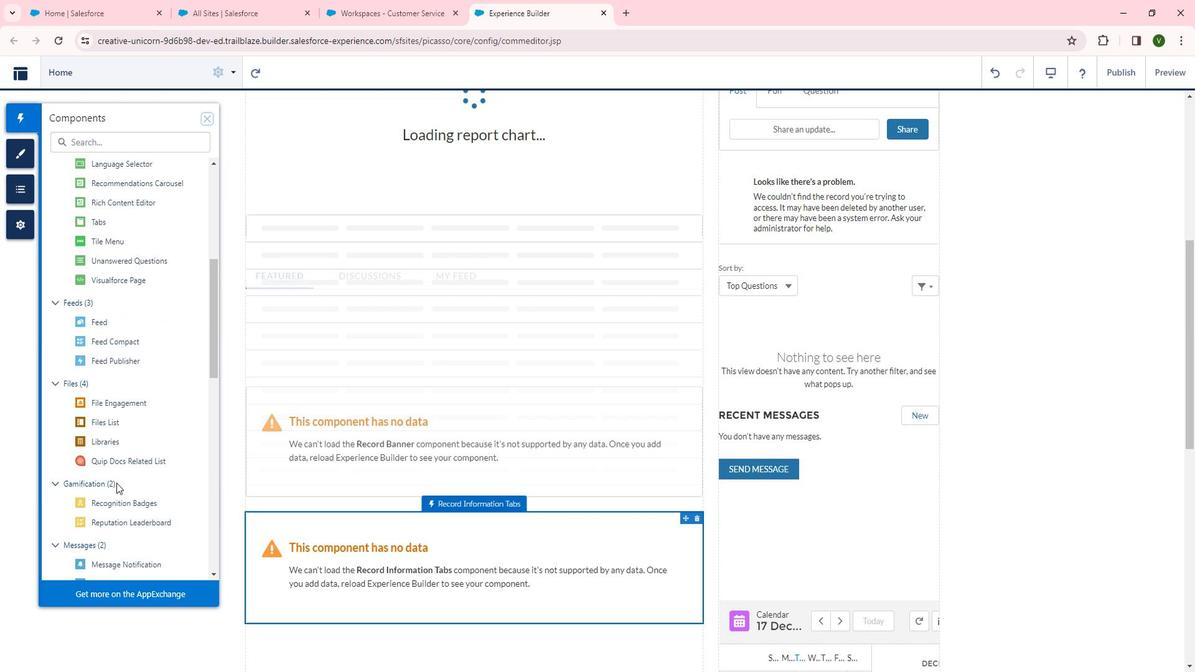 
Action: Mouse scrolled (115, 478) with delta (0, 0)
Screenshot: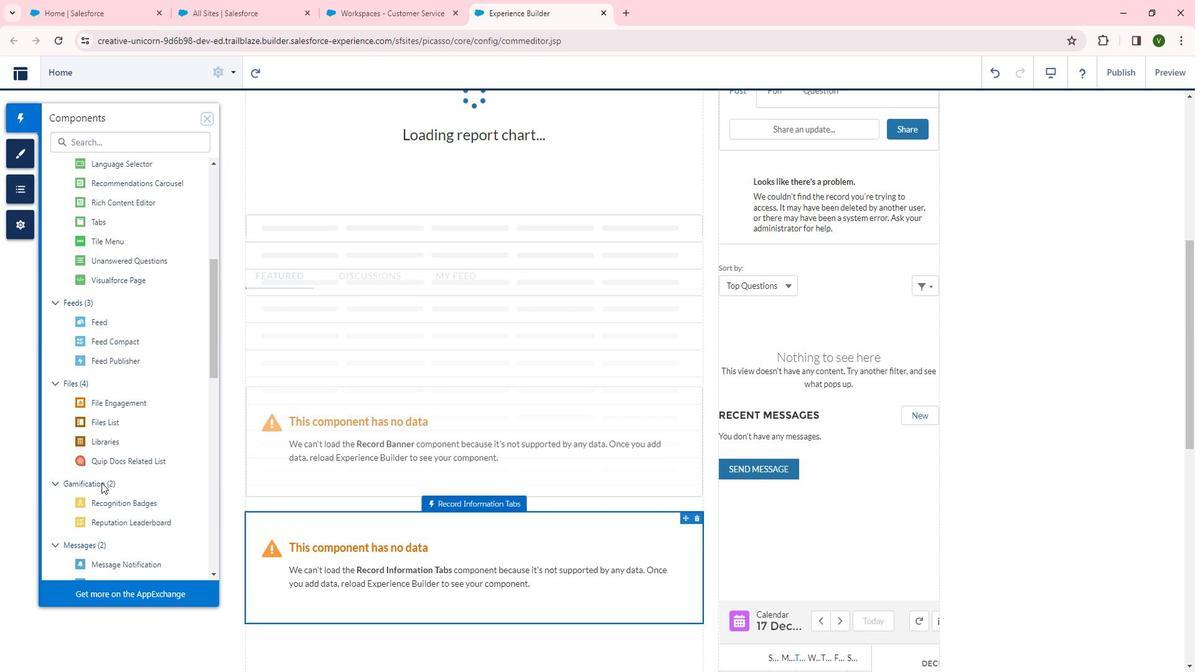 
Action: Mouse scrolled (115, 478) with delta (0, 0)
Screenshot: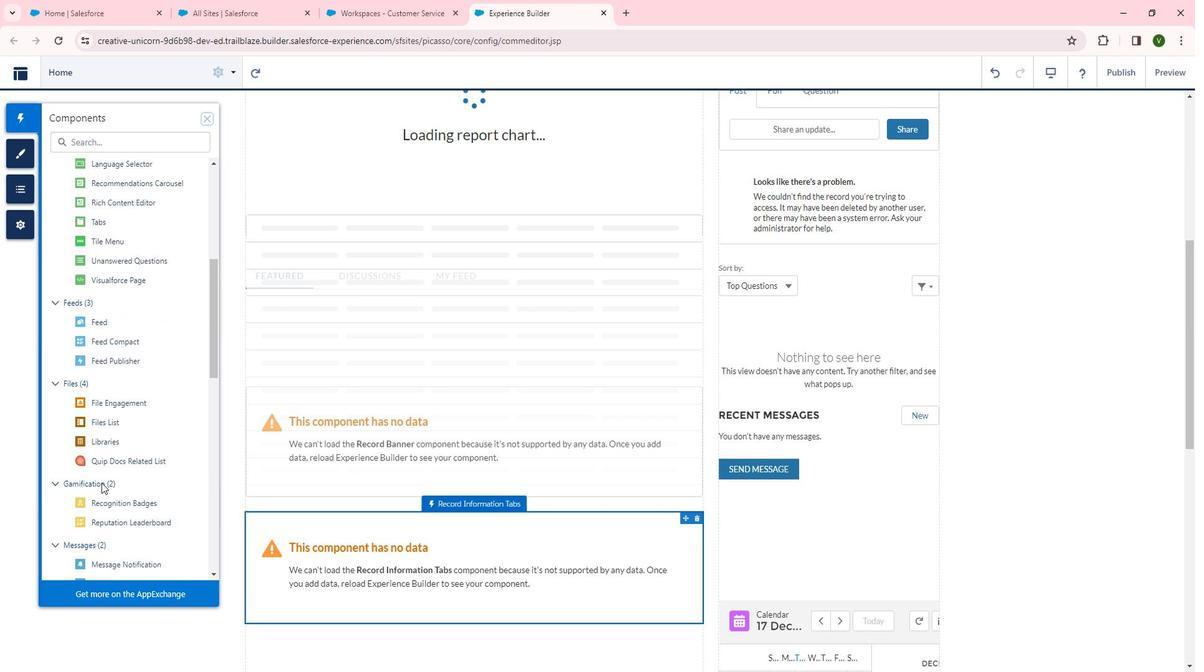 
Action: Mouse scrolled (115, 478) with delta (0, 0)
Screenshot: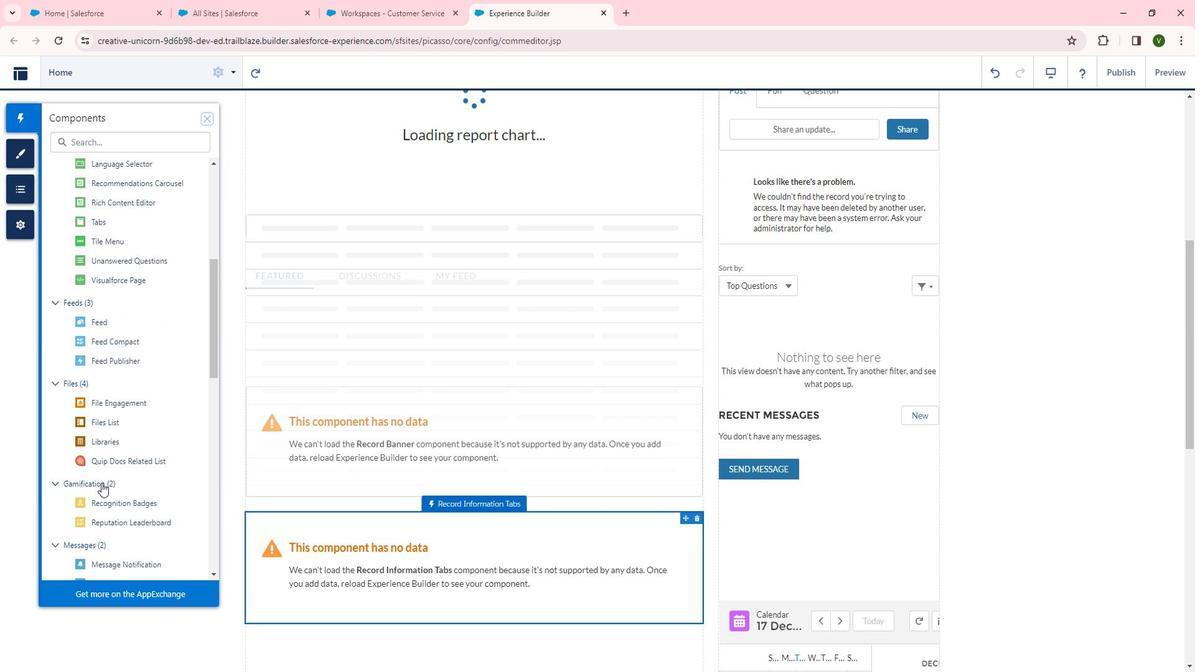 
Action: Mouse scrolled (115, 478) with delta (0, 0)
Screenshot: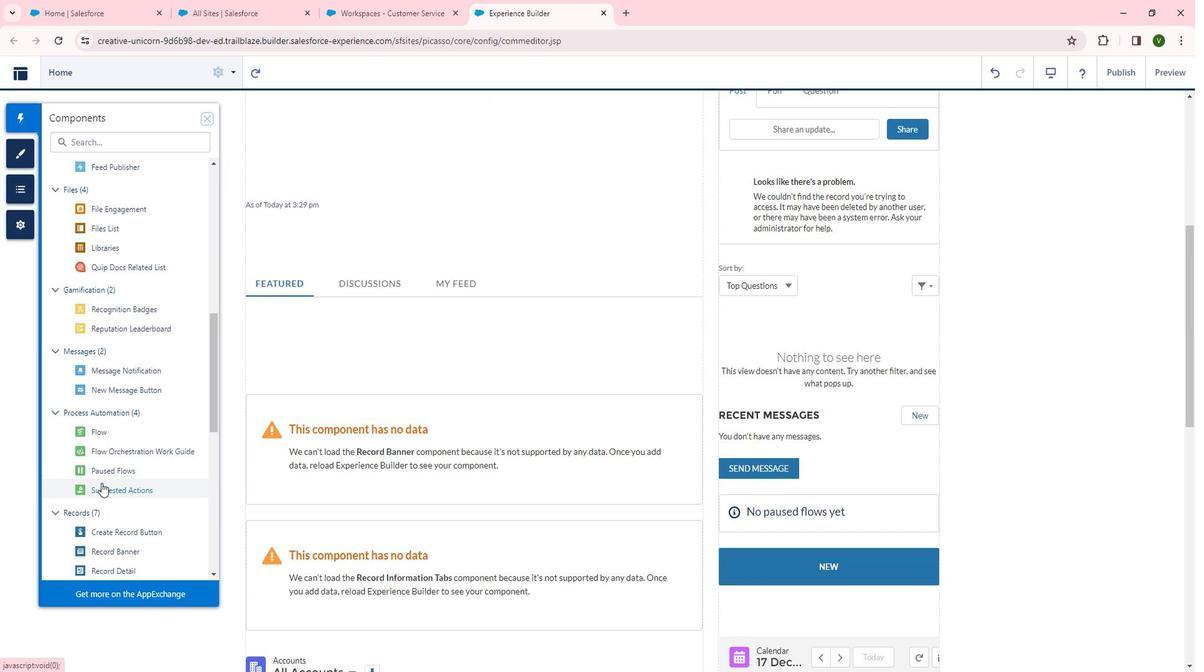
Action: Mouse scrolled (115, 478) with delta (0, 0)
Screenshot: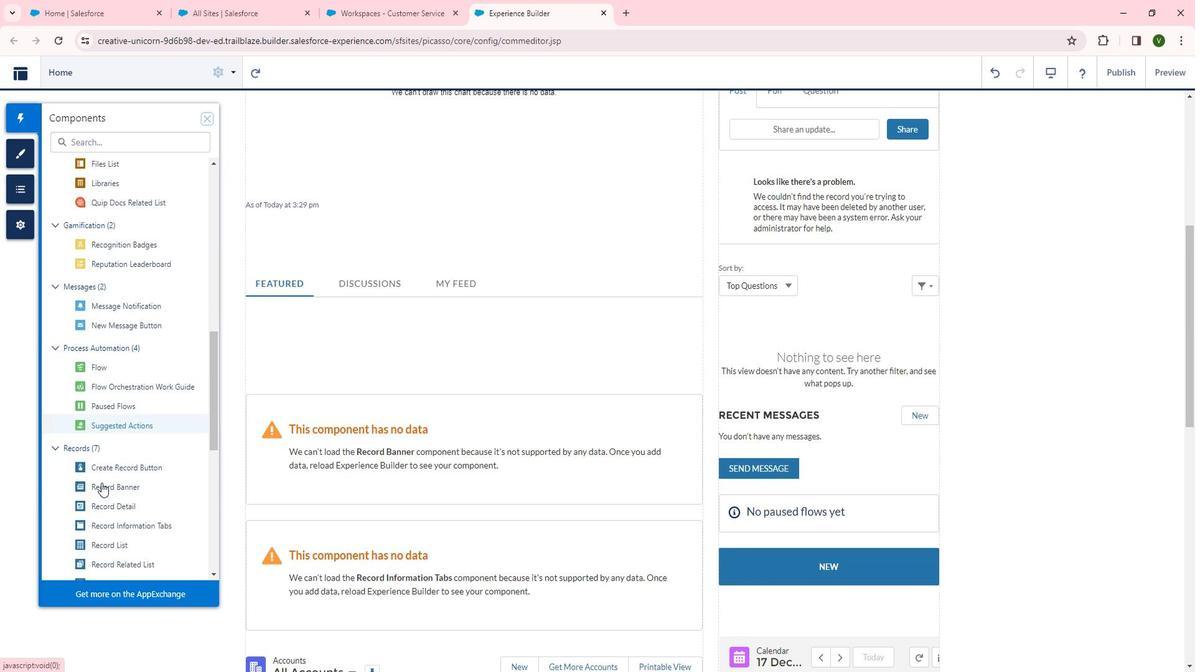 
Action: Mouse scrolled (115, 478) with delta (0, 0)
Screenshot: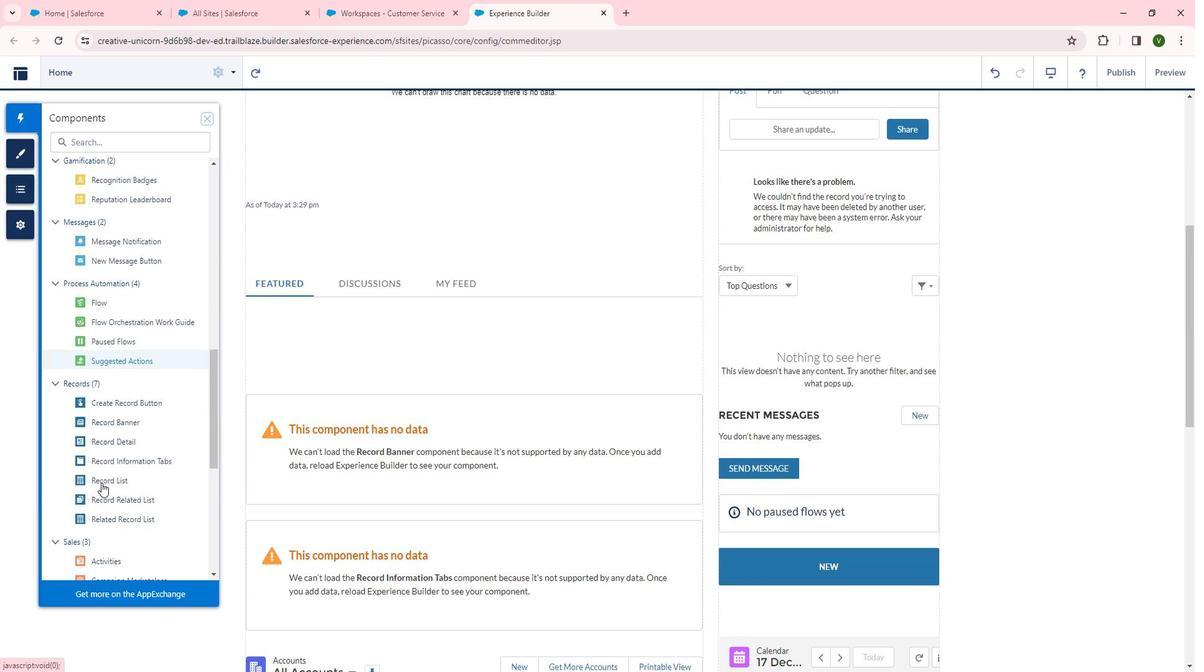 
Action: Mouse moved to (440, 451)
Screenshot: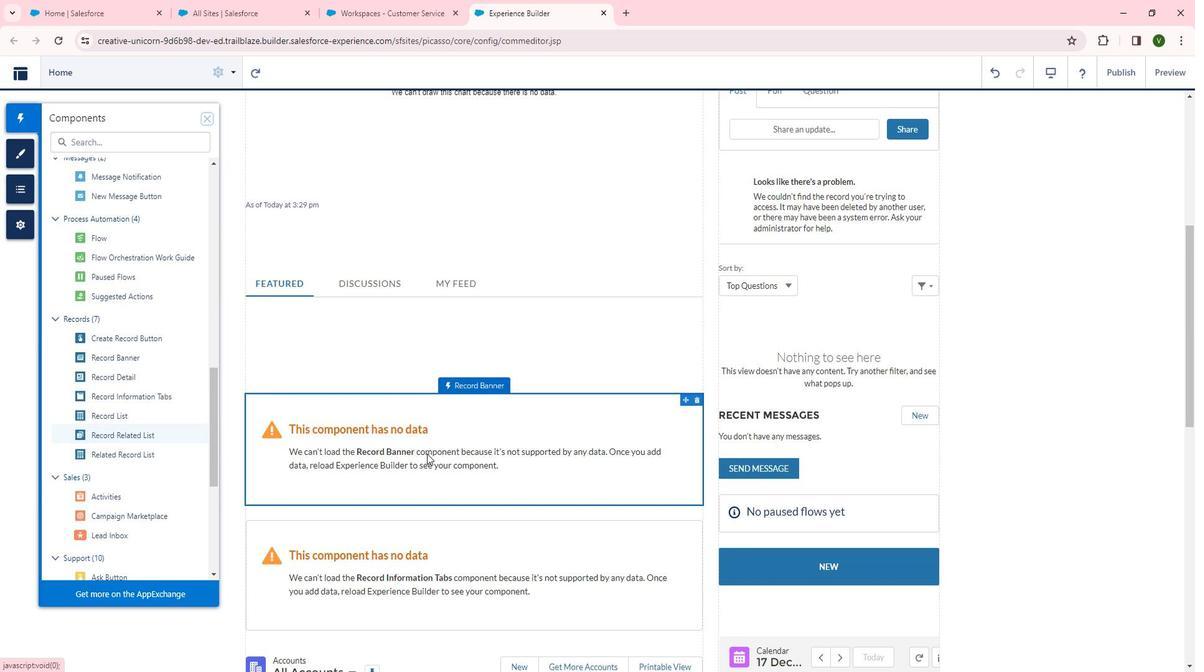 
Action: Mouse scrolled (440, 450) with delta (0, 0)
Screenshot: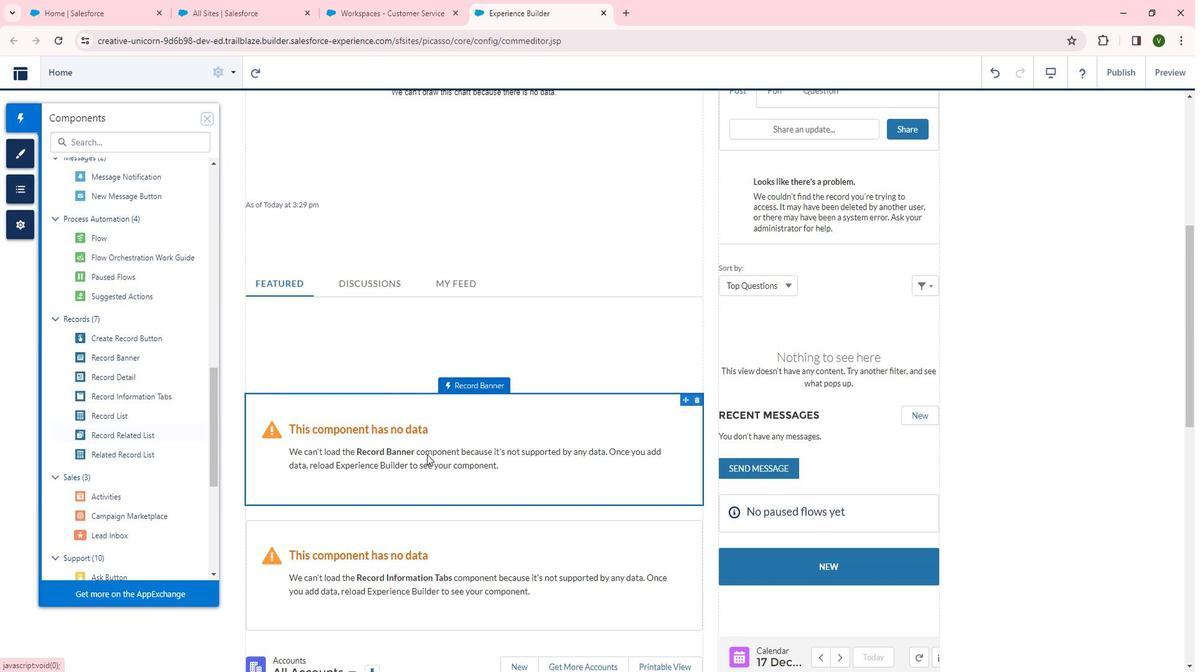 
Action: Mouse moved to (440, 452)
Screenshot: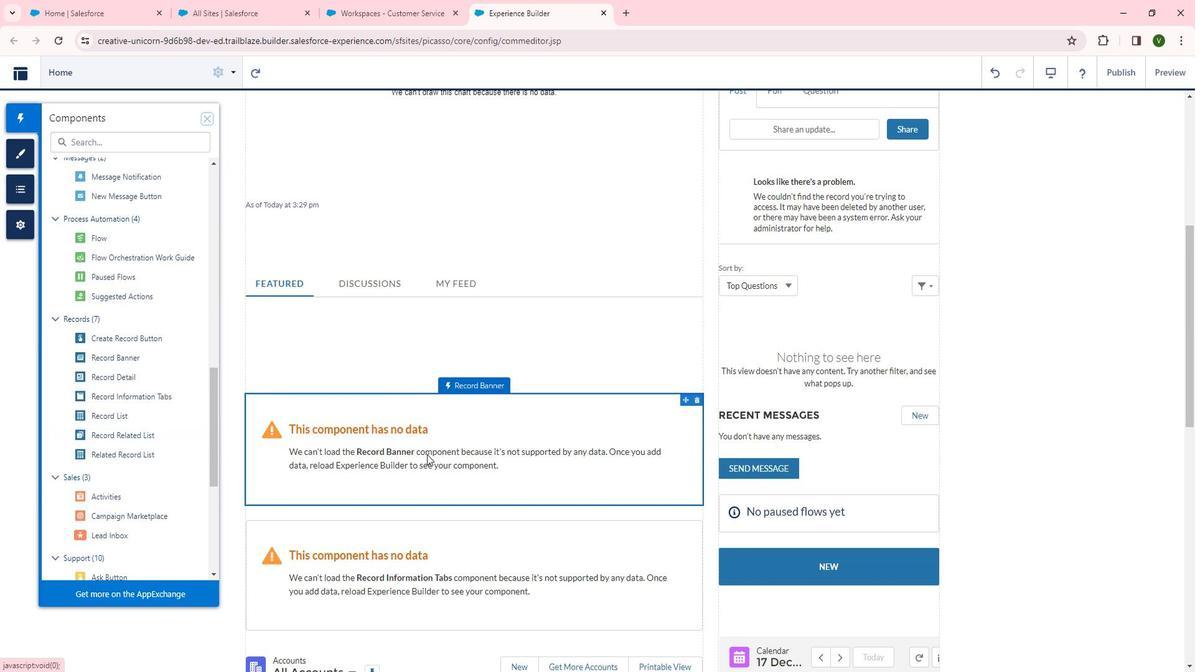 
Action: Mouse scrolled (440, 451) with delta (0, 0)
Screenshot: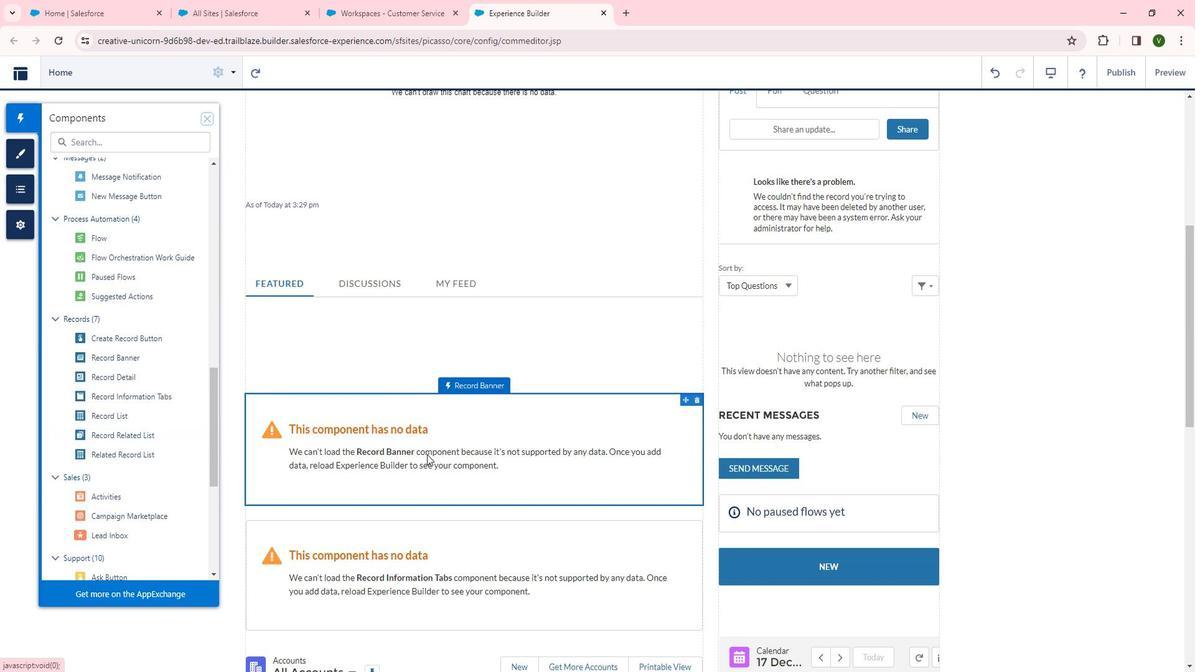 
Action: Mouse scrolled (440, 451) with delta (0, 0)
Screenshot: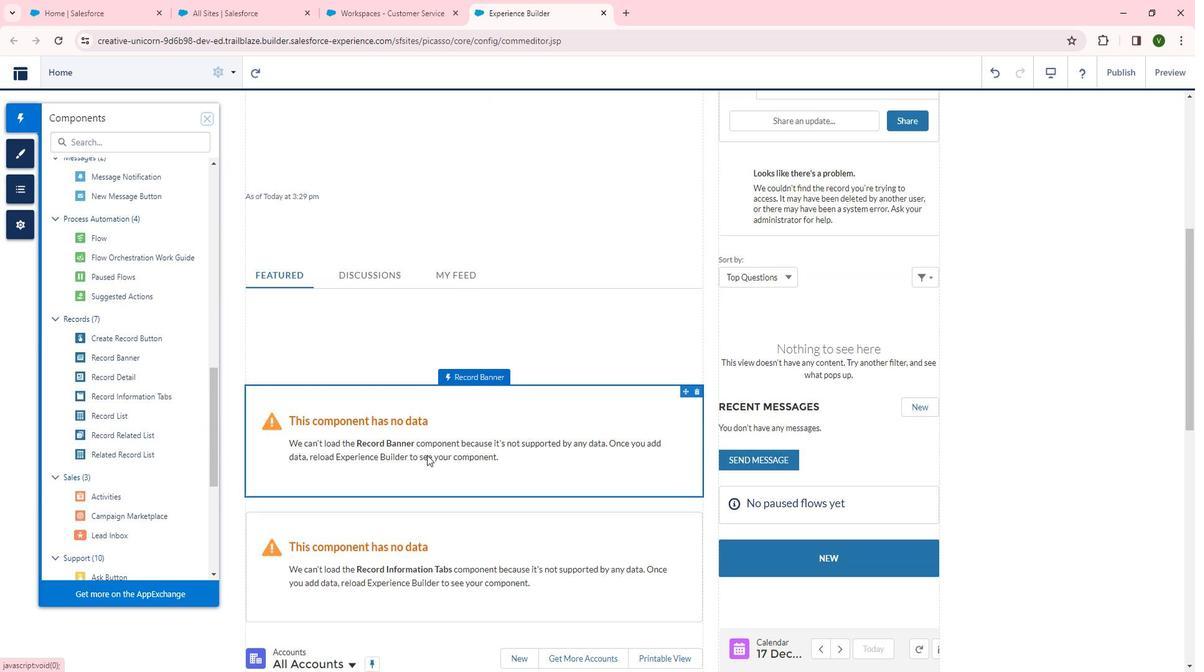 
Action: Mouse moved to (138, 434)
Screenshot: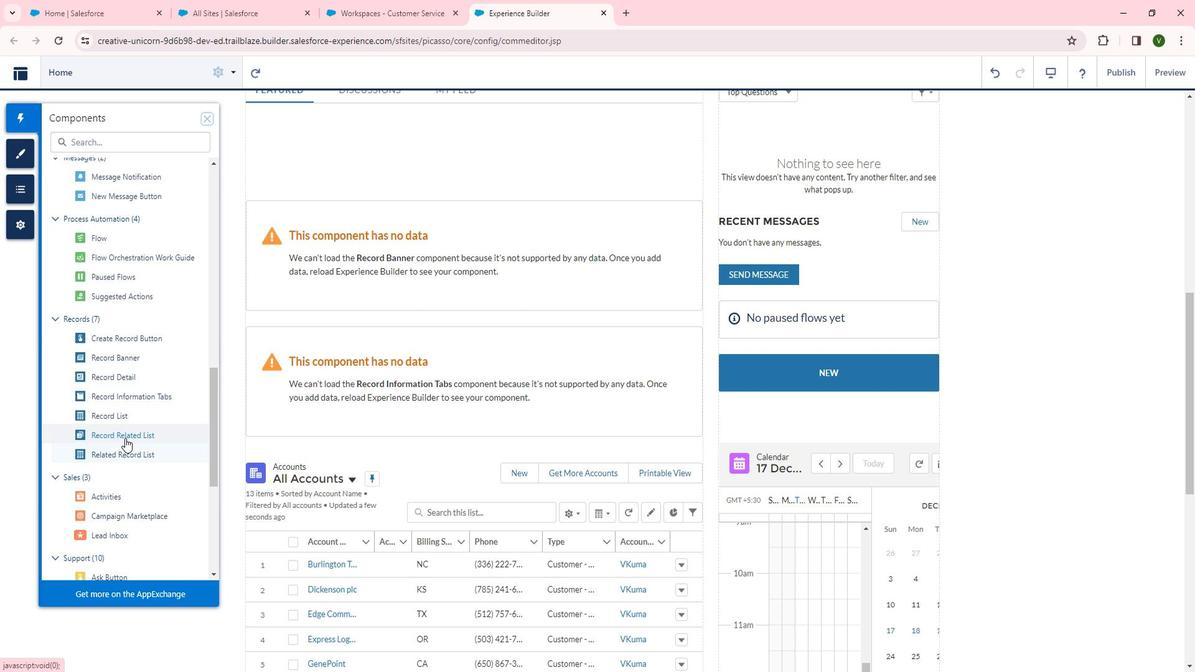 
Action: Mouse pressed left at (138, 434)
Screenshot: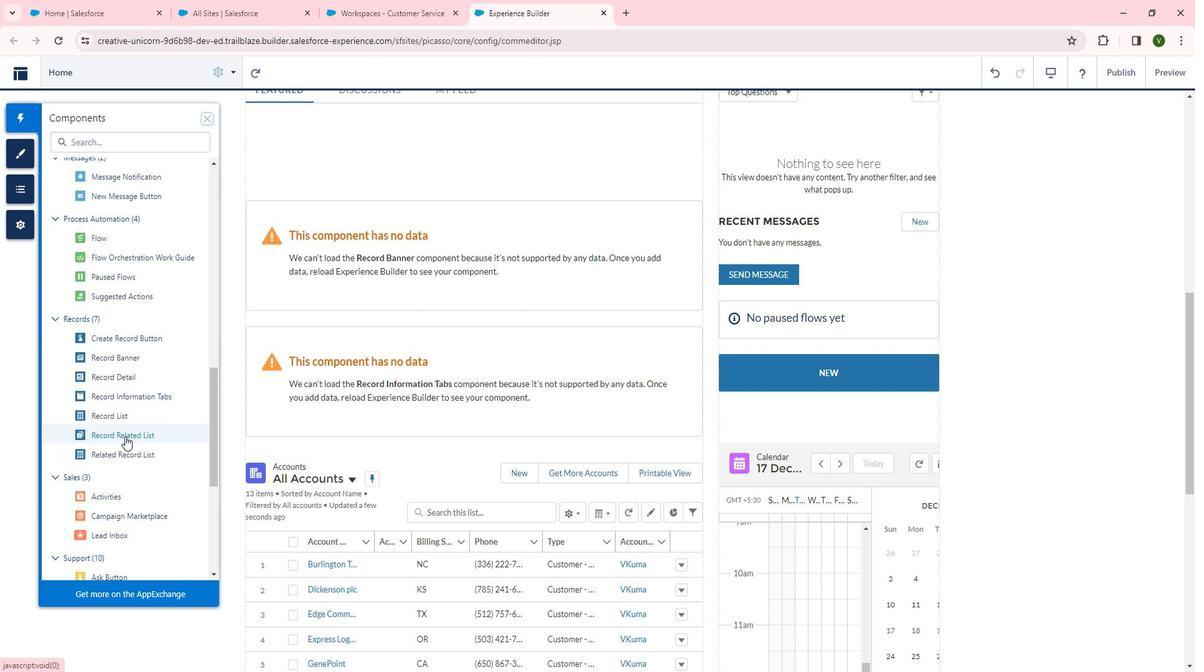 
Action: Mouse moved to (463, 171)
Screenshot: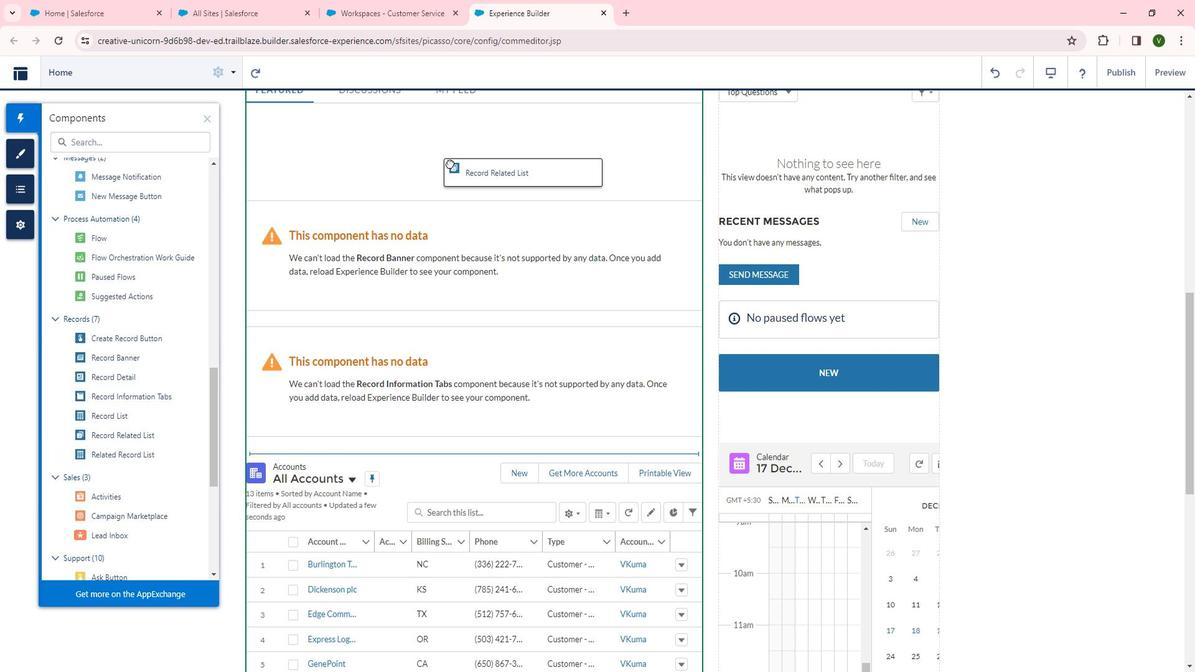 
